 Task: Add an event with the title Lunch and Learn: Effective Teamwork and Synergy Strategies, date '2023/11/20', time 9:15 AM to 11:15 AMand add a description: Welcome to the Presentation Practice session, where you can hone your public speaking skills and receive constructive feedback to enhance your presentation abilities. This interactive session is designed to provide a supportive environment for participants to practice and refine their presentation techniques, whether it's for professional or academic purposes., put the event into Red category . Add location for the event as: 123 Plaza de Catalunya, Barcelona, Spain, logged in from the account softage.5@softage.netand send the event invitation to softage.10@softage.net and softage.3@softage.net. Set a reminder for the event 12 hour before
Action: Mouse moved to (103, 121)
Screenshot: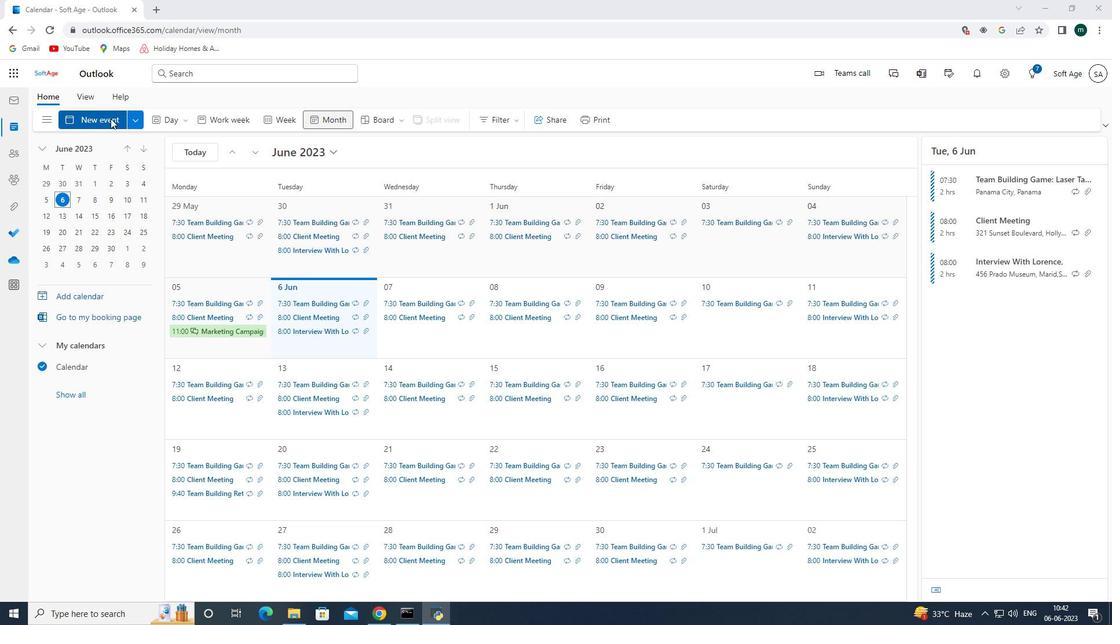 
Action: Mouse pressed left at (103, 121)
Screenshot: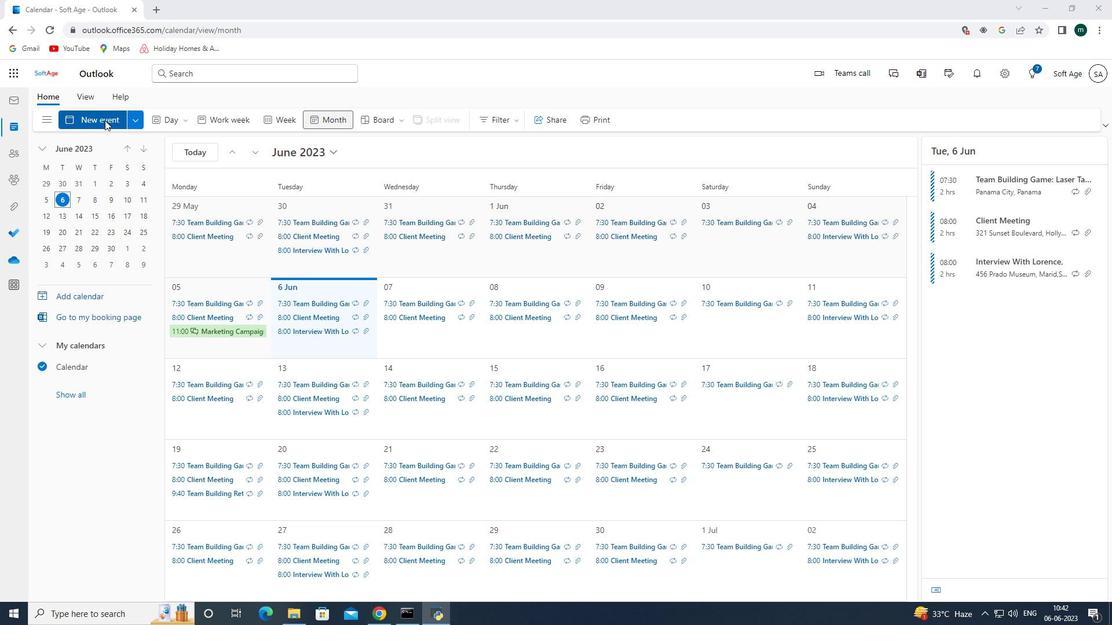 
Action: Mouse moved to (296, 191)
Screenshot: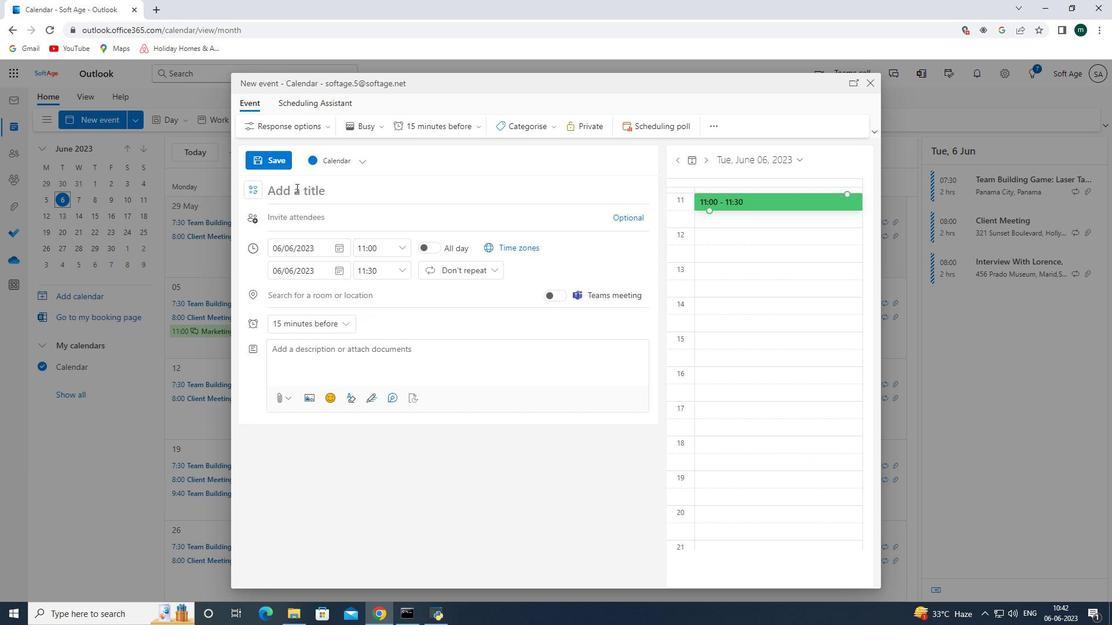 
Action: Mouse pressed left at (296, 191)
Screenshot: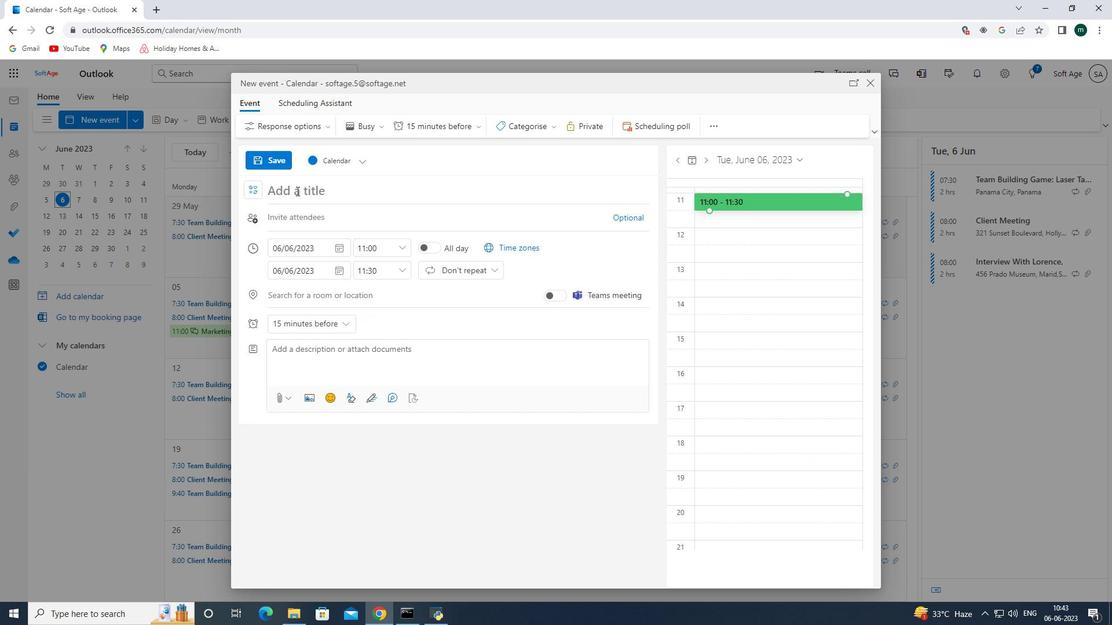 
Action: Key pressed <Key.shift><Key.shift><Key.shift><Key.shift><Key.shift><Key.shift><Key.shift><Key.shift><Key.shift><Key.shift><Key.shift><Key.shift><Key.shift><Key.shift><Key.shift><Key.shift><Key.shift><Key.shift><Key.shift><Key.shift><Key.shift><Key.shift><Key.shift><Key.shift><Key.shift><Key.shift><Key.shift><Key.shift><Key.shift><Key.shift><Key.shift><Key.shift><Key.shift><Key.shift><Key.shift><Key.shift><Key.shift><Key.shift><Key.shift><Key.shift><Key.shift><Key.shift><Key.shift><Key.shift><Key.shift><Key.shift><Key.shift><Key.shift><Key.shift><Key.shift><Key.shift><Key.shift><Key.shift><Key.shift><Key.shift><Key.shift><Key.shift><Key.shift><Key.shift><Key.shift><Key.shift><Key.shift><Key.shift><Key.shift><Key.shift><Key.shift><Key.shift><Key.shift><Key.shift><Key.shift><Key.shift><Key.shift><Key.shift>Lunch<Key.space><Key.shift><Key.shift><Key.shift><Key.shift><Key.shift><Key.shift><Key.shift>and<Key.space><Key.shift>Learn<Key.shift_r>:<Key.space><Key.shift><Key.shift><Key.shift>Effective<Key.space><Key.shift><Key.shift>Tean<Key.backspace>mworkb<Key.backspace><Key.space>and<Key.space>sy<Key.backspace><Key.backspace><Key.shift><Key.shift><Key.shift><Key.shift><Key.shift><Key.shift>Synergy<Key.space><Key.shift><Key.shift><Key.shift><Key.shift><Key.shift><Key.shift>Straa<Key.backspace>te<Key.space><Key.backspace><Key.shift><Key.shift><Key.shift><Key.shift><Key.shift><Key.shift><Key.shift><Key.shift><Key.shift><Key.shift><Key.shift><Key.shift><Key.shift><Key.shift><Key.shift><Key.shift><Key.shift><Key.shift><Key.shift><Key.shift><Key.shift><Key.shift><Key.shift><Key.shift><Key.shift><Key.shift><Key.shift><Key.shift><Key.shift><Key.shift><Key.shift><Key.shift><Key.shift><Key.shift><Key.shift><Key.shift><Key.shift><Key.shift><Key.shift><Key.shift><Key.shift><Key.shift><Key.shift><Key.shift><Key.shift><Key.shift><Key.shift><Key.shift><Key.shift><Key.shift><Key.shift><Key.shift><Key.shift><Key.shift>gies
Screenshot: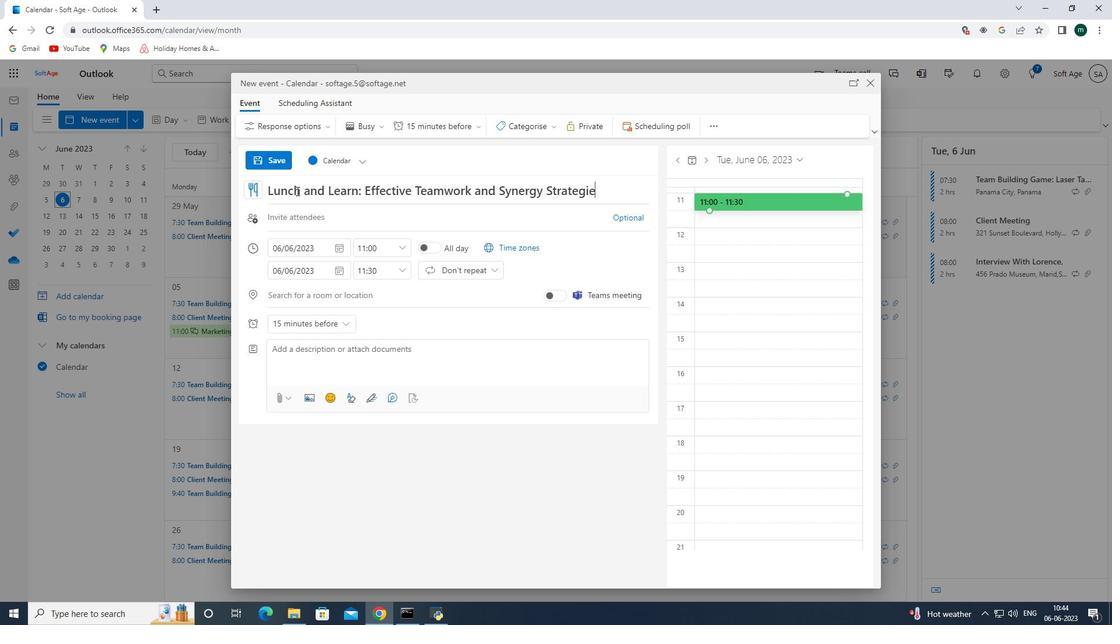 
Action: Mouse moved to (335, 245)
Screenshot: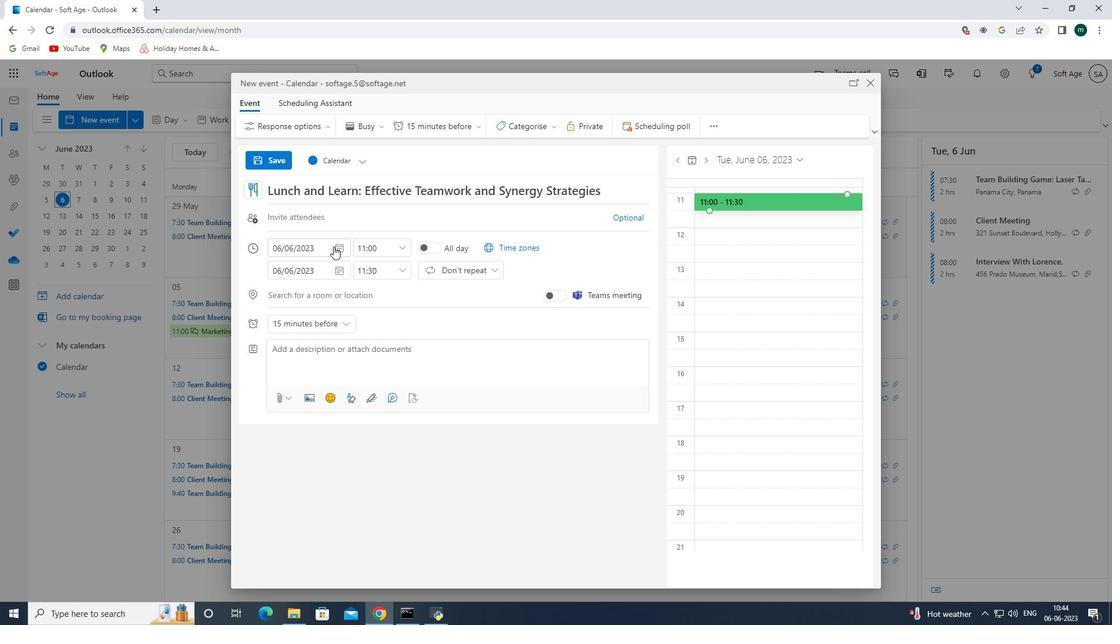 
Action: Mouse pressed left at (335, 245)
Screenshot: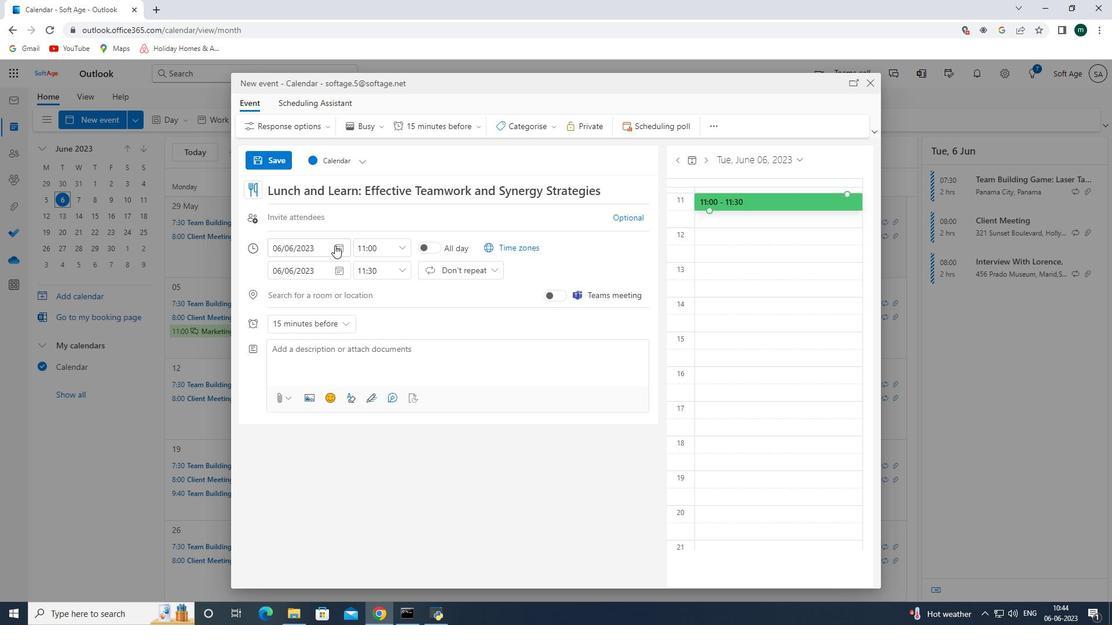 
Action: Mouse moved to (382, 275)
Screenshot: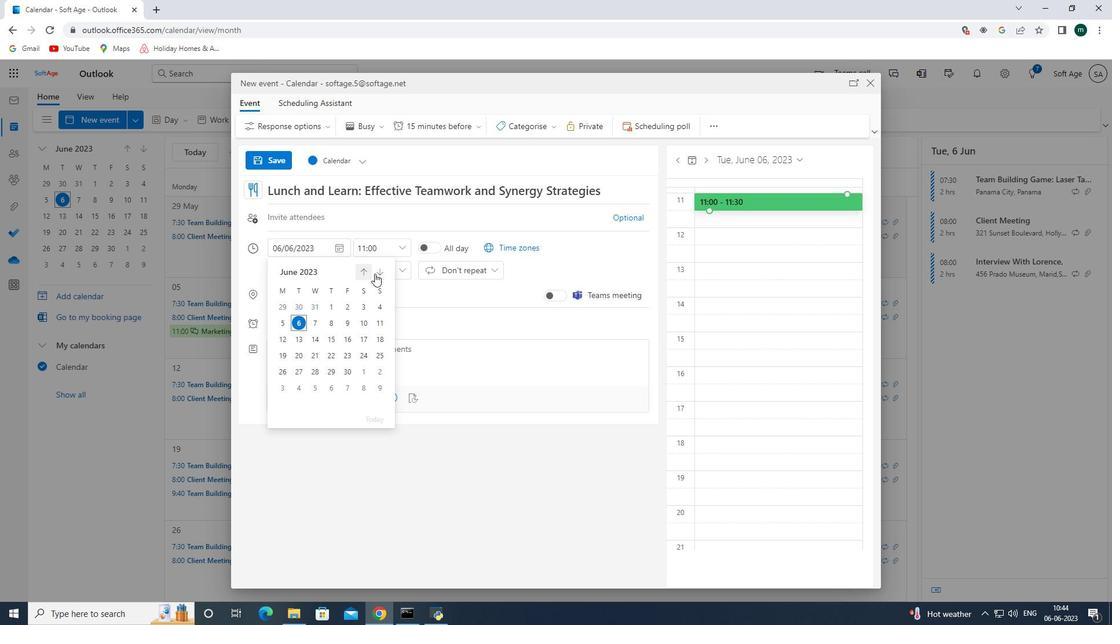 
Action: Mouse pressed left at (382, 275)
Screenshot: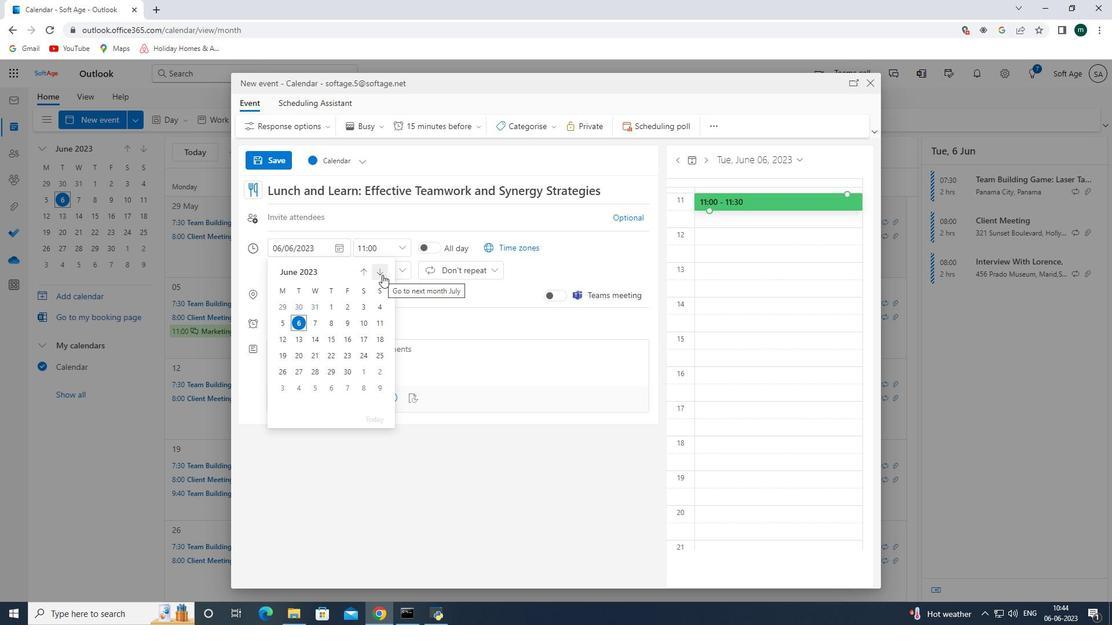 
Action: Mouse pressed left at (382, 275)
Screenshot: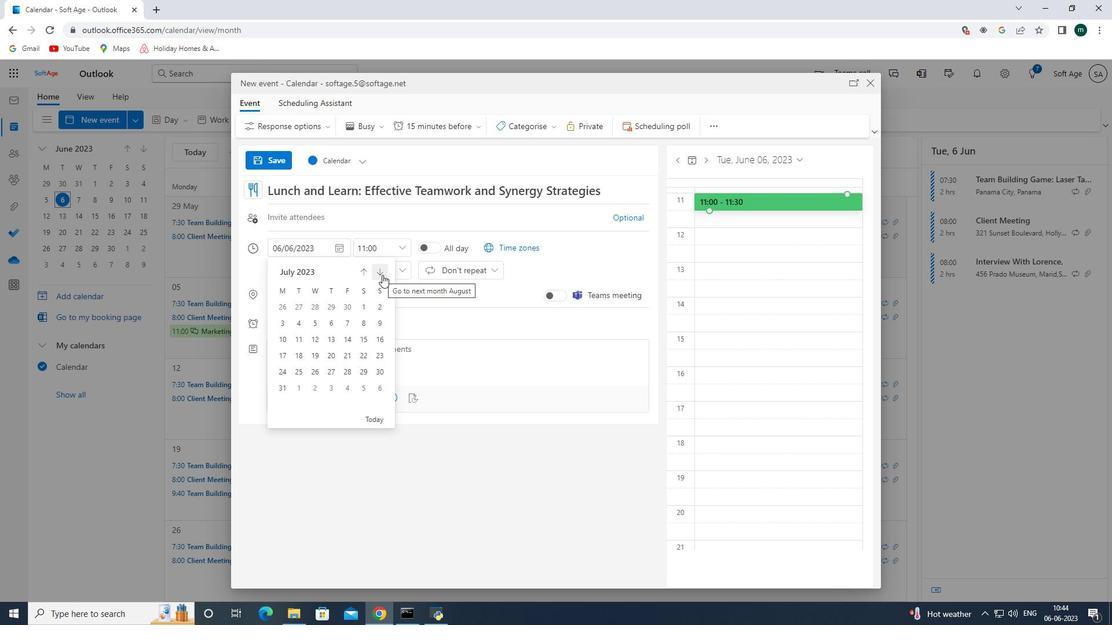 
Action: Mouse pressed left at (382, 275)
Screenshot: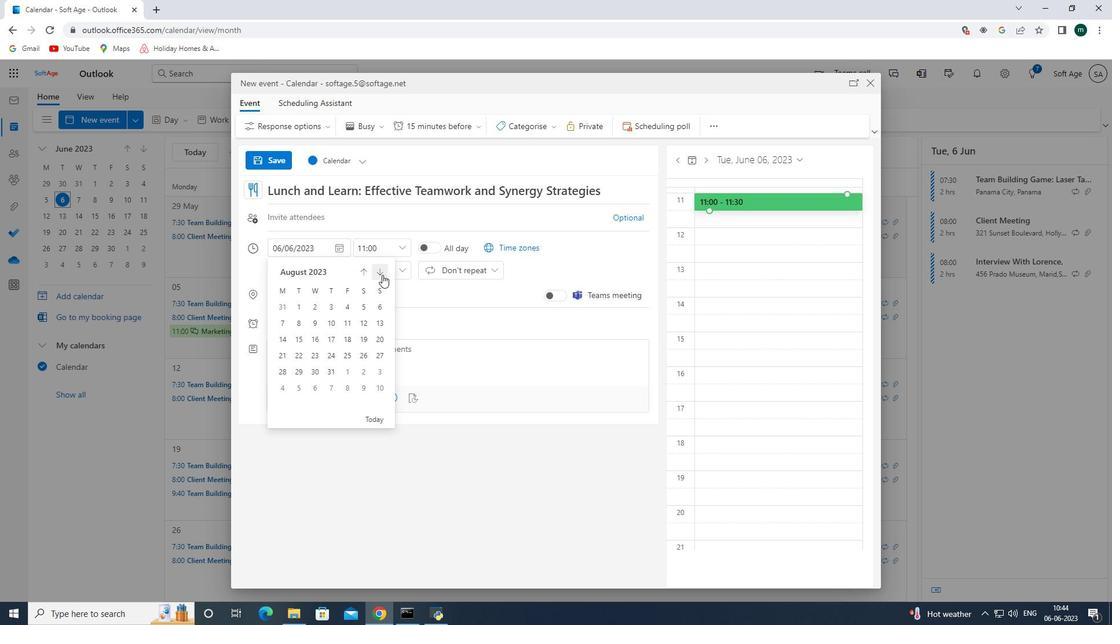 
Action: Mouse pressed left at (382, 275)
Screenshot: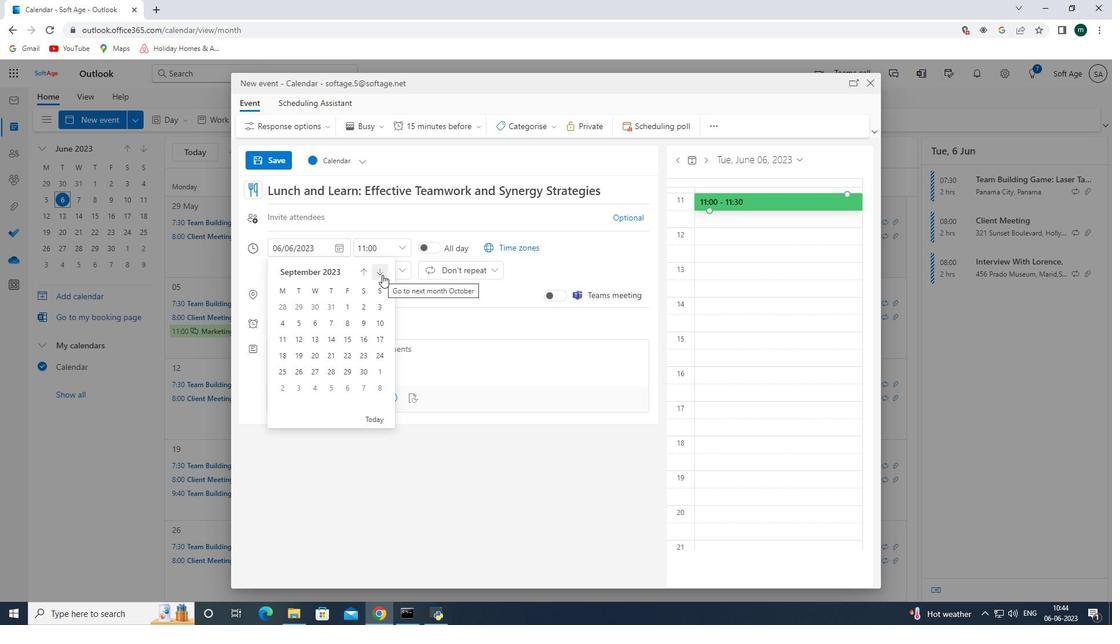 
Action: Mouse pressed left at (382, 275)
Screenshot: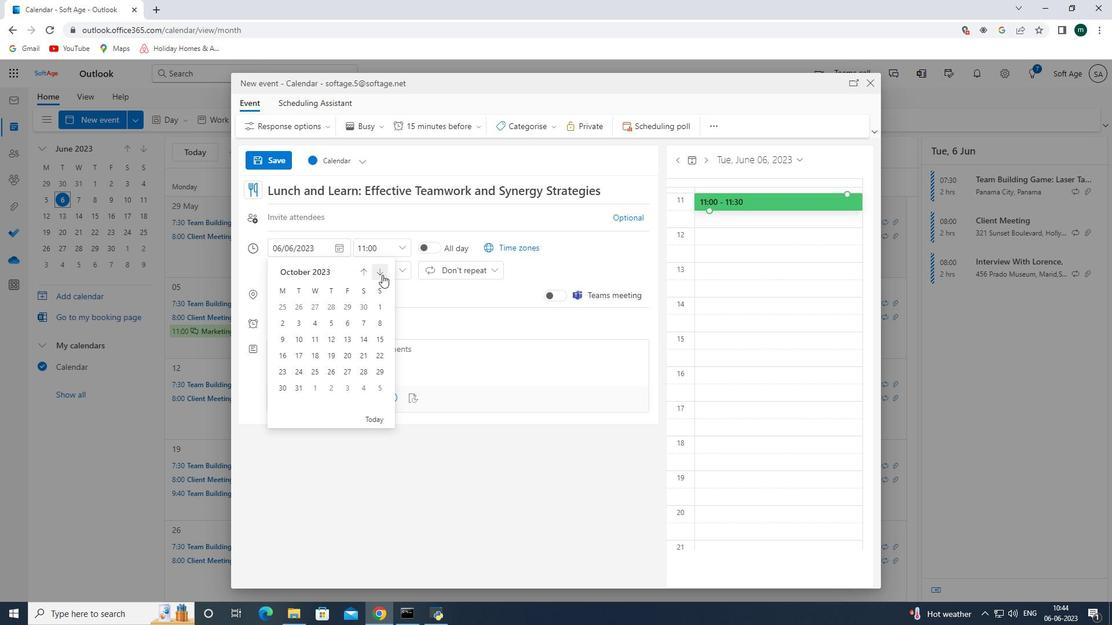 
Action: Mouse moved to (280, 359)
Screenshot: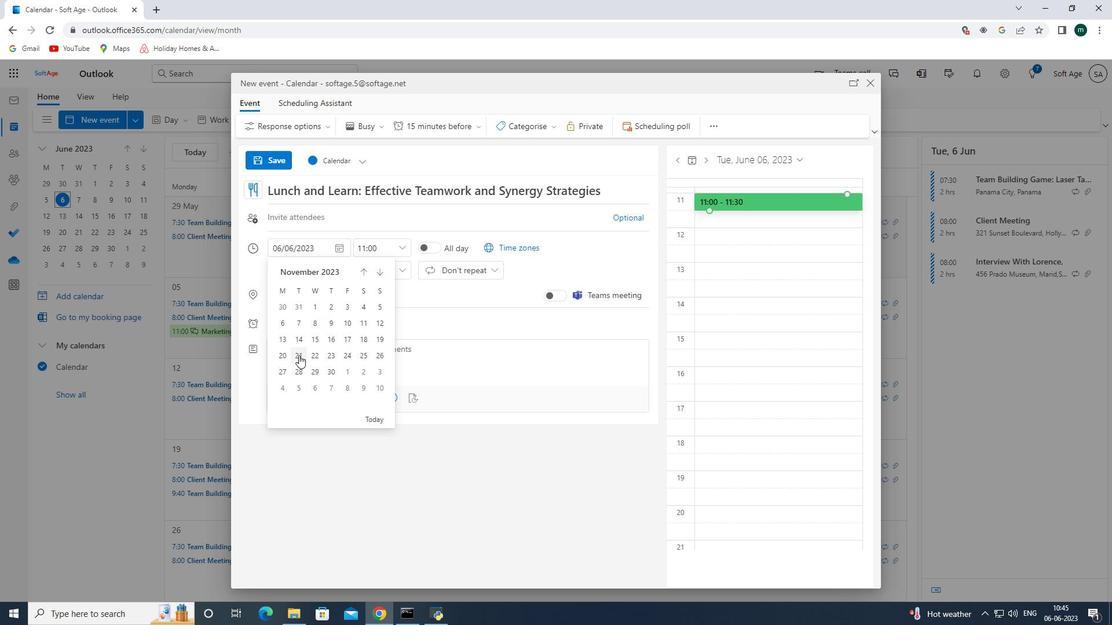 
Action: Mouse pressed left at (280, 359)
Screenshot: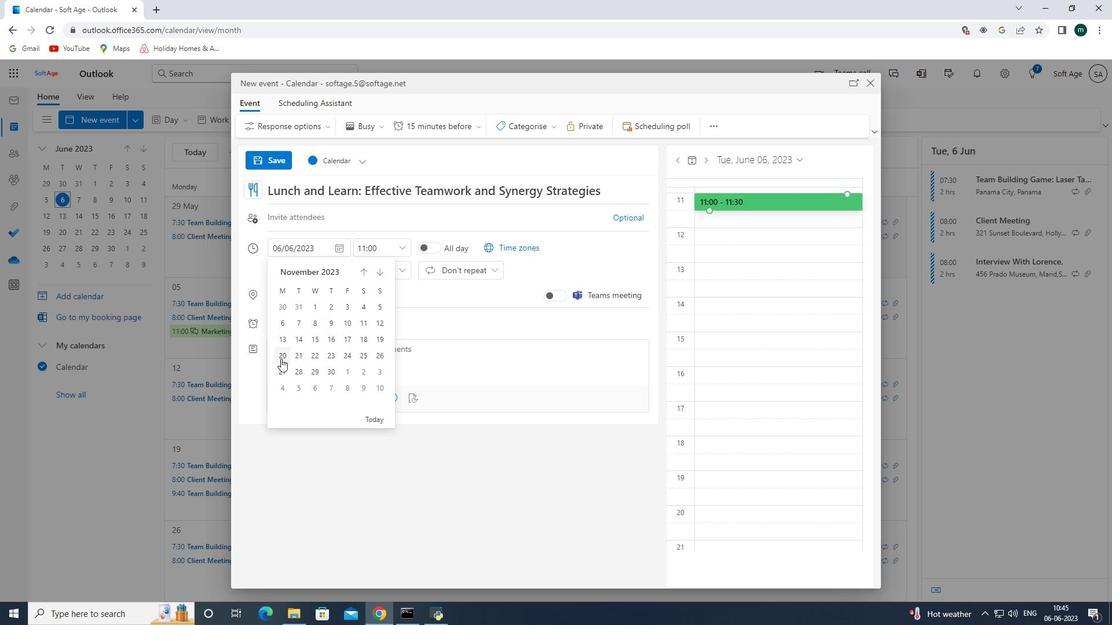 
Action: Mouse moved to (407, 250)
Screenshot: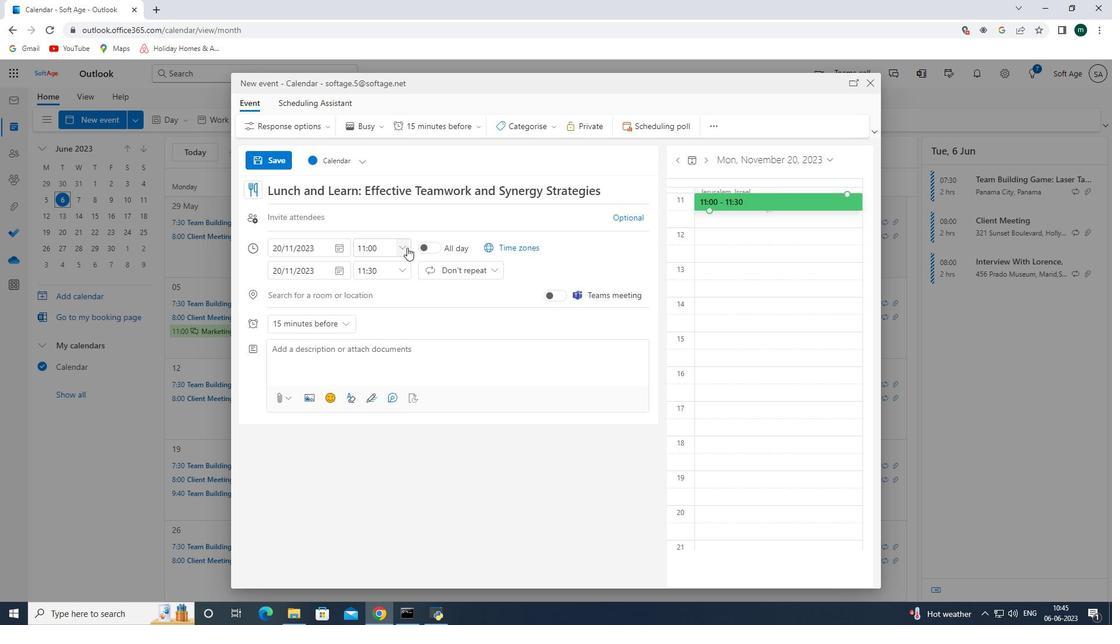 
Action: Mouse pressed left at (407, 250)
Screenshot: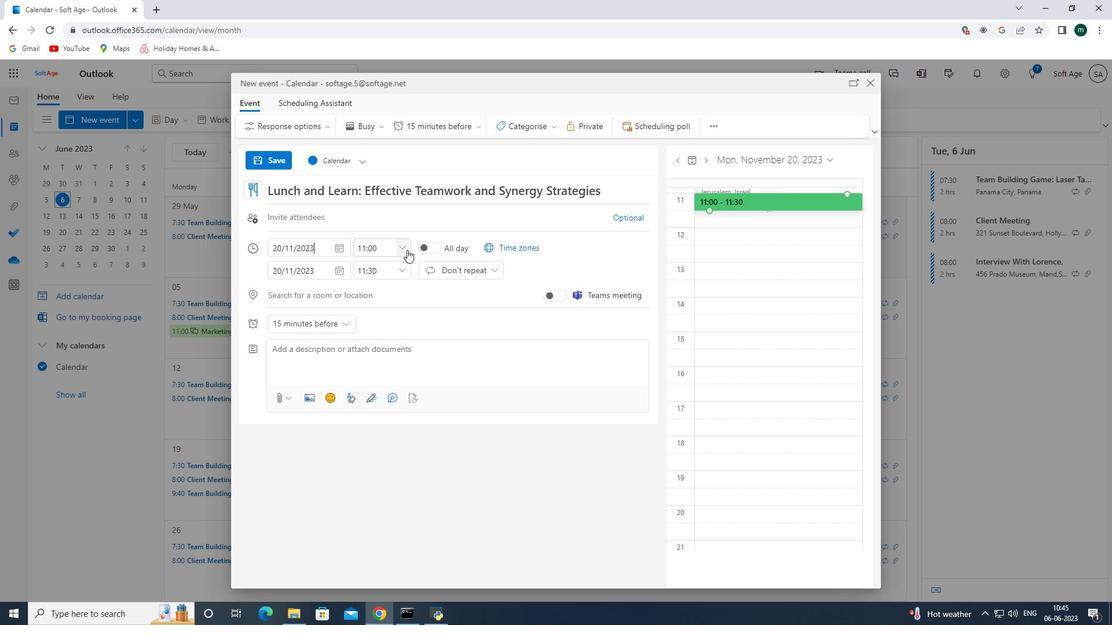 
Action: Mouse moved to (396, 243)
Screenshot: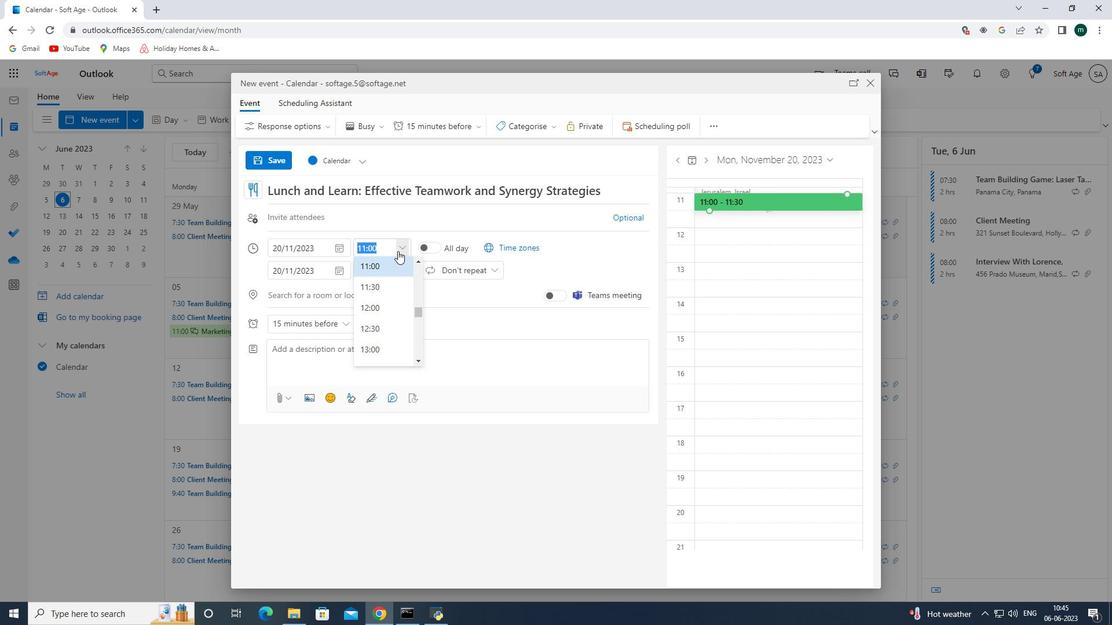 
Action: Key pressed 09<Key.shift_r><Key.shift_r><Key.shift_r>:154<Key.backspace><Key.enter>
Screenshot: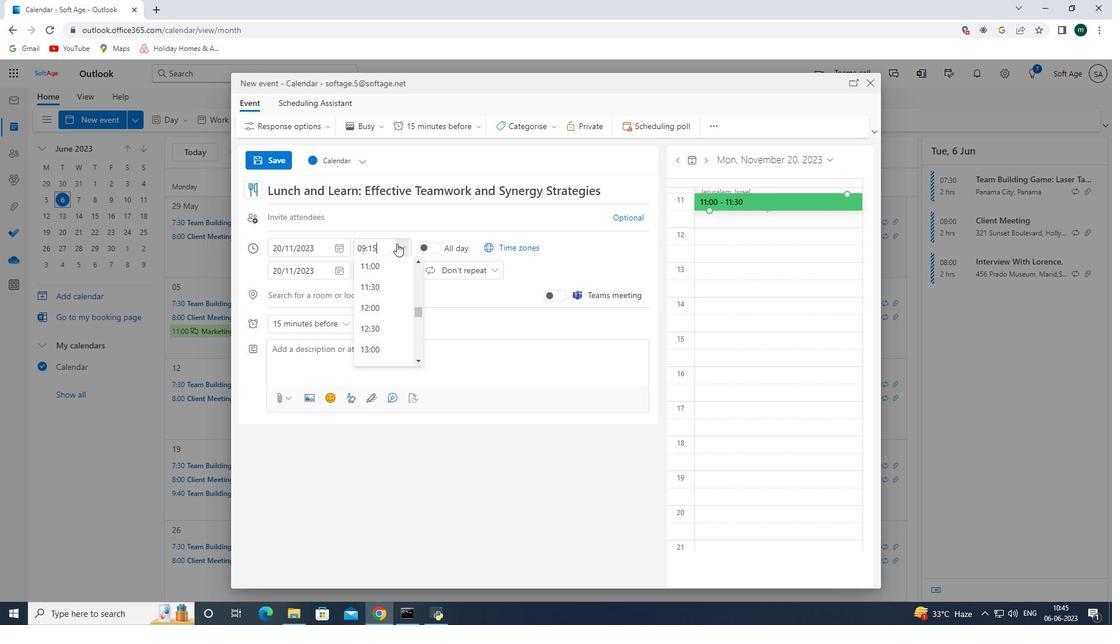 
Action: Mouse moved to (406, 269)
Screenshot: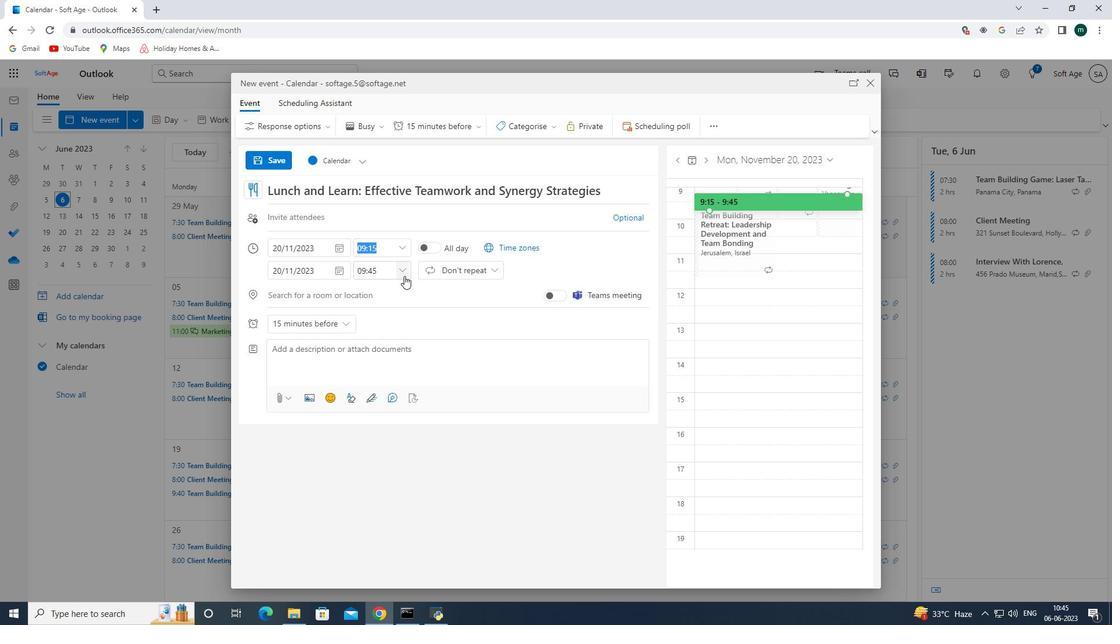 
Action: Mouse pressed left at (406, 269)
Screenshot: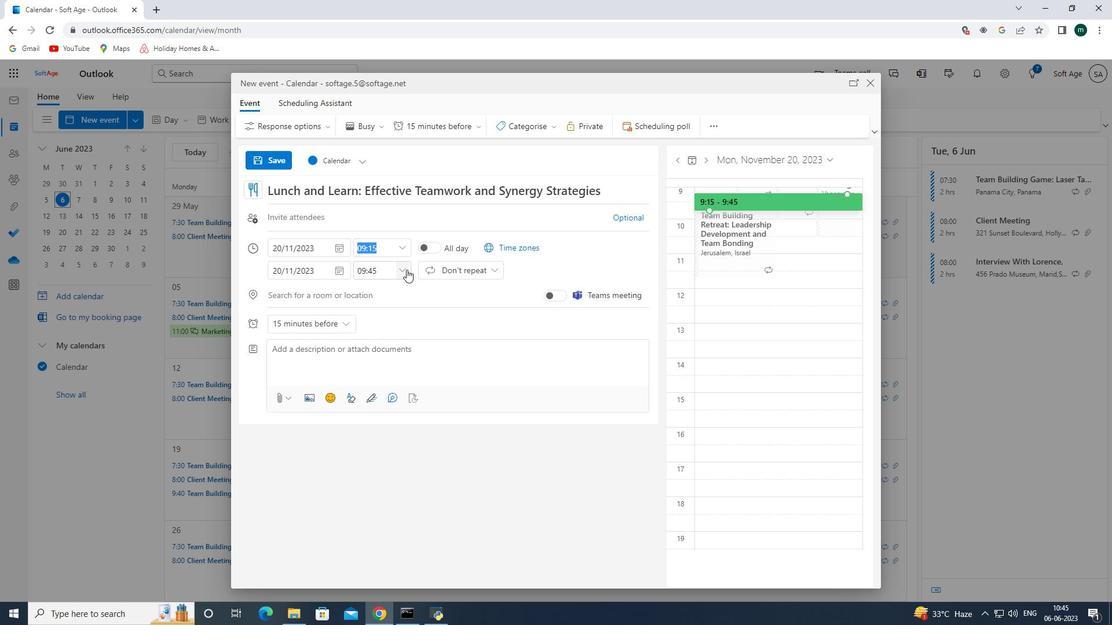 
Action: Mouse moved to (399, 350)
Screenshot: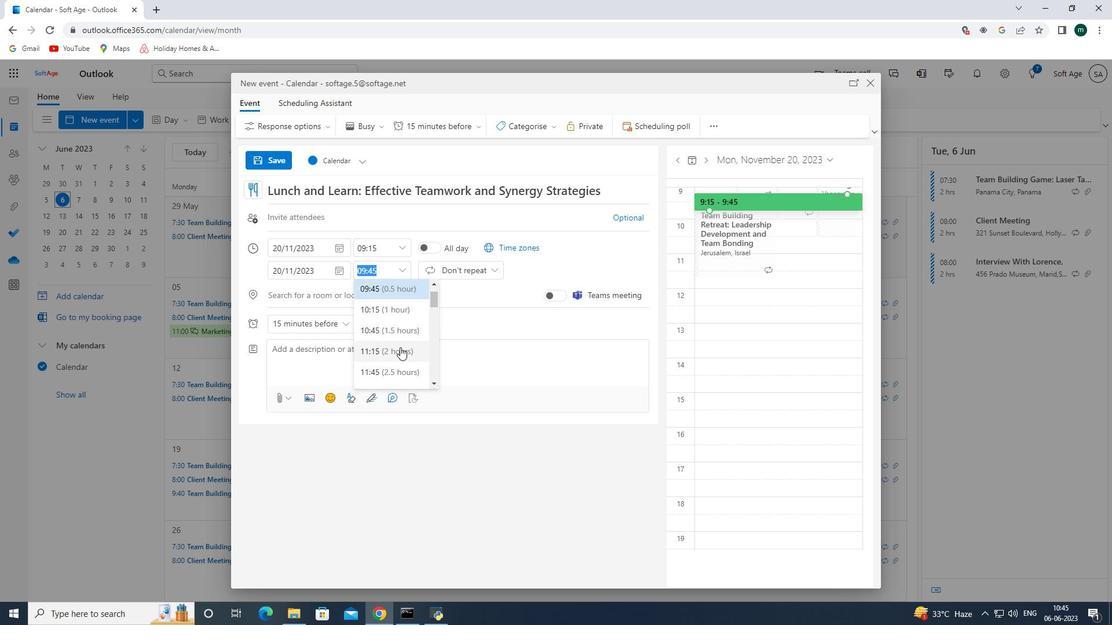 
Action: Mouse pressed left at (399, 350)
Screenshot: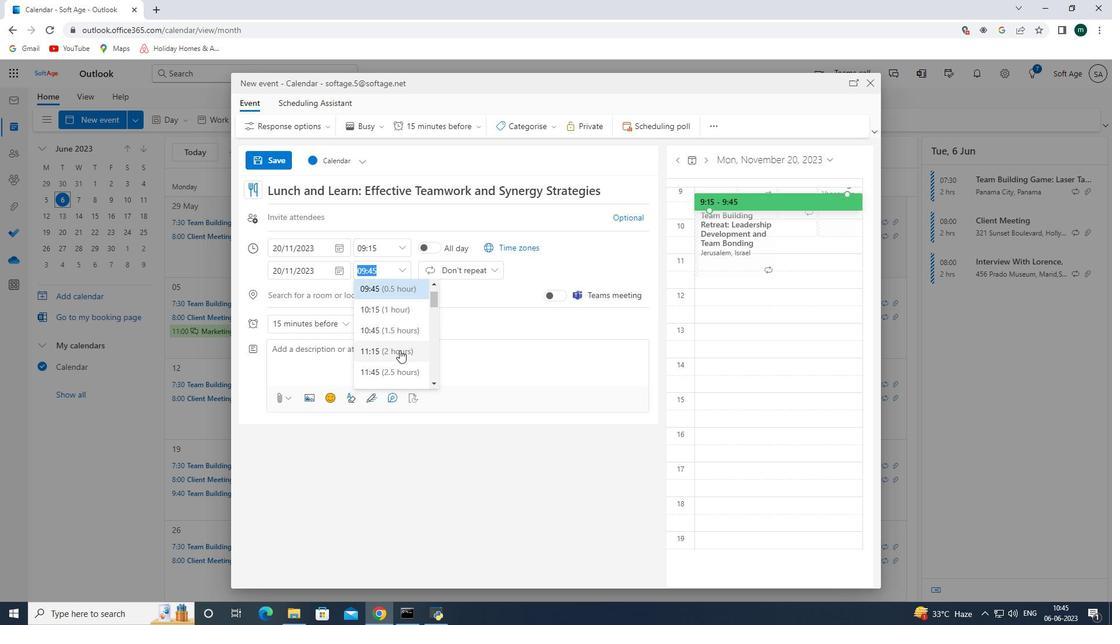 
Action: Mouse moved to (332, 344)
Screenshot: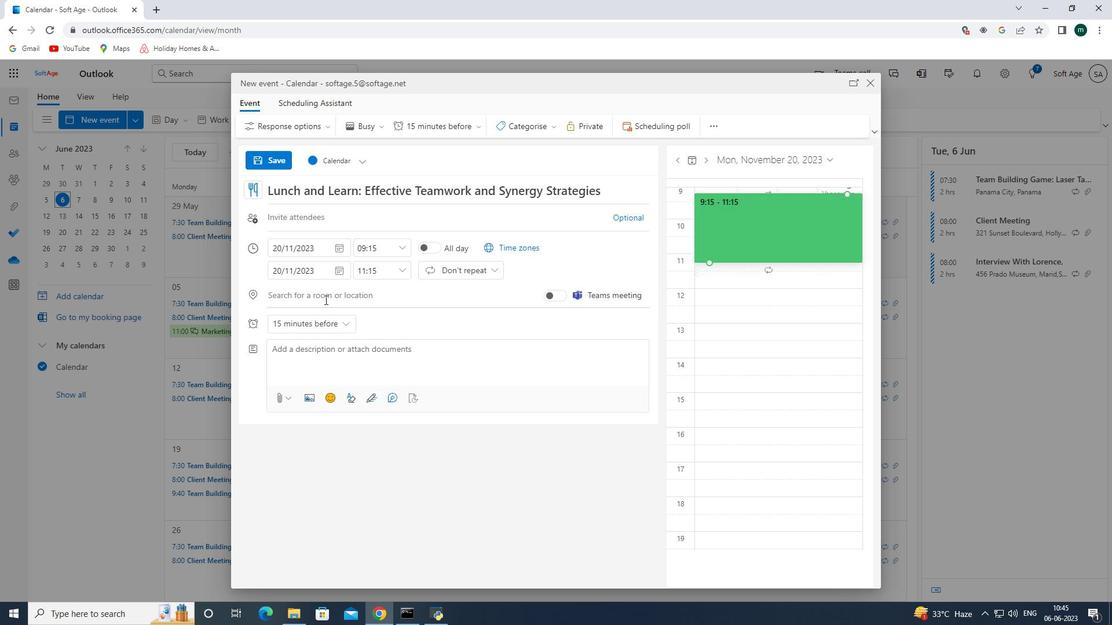 
Action: Mouse pressed left at (332, 344)
Screenshot: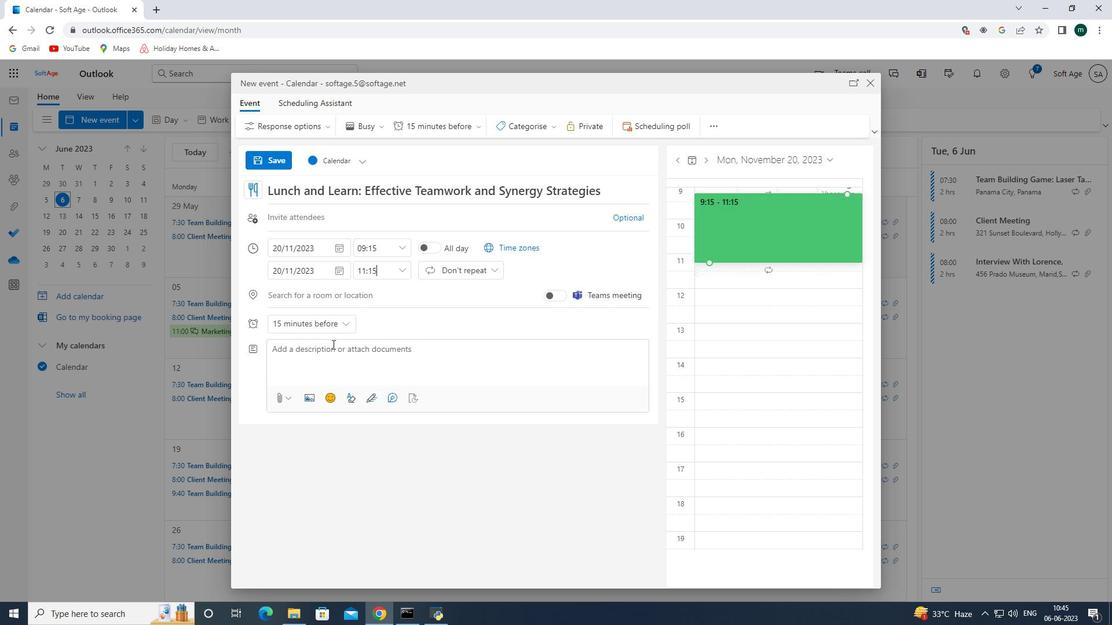 
Action: Key pressed <Key.shift>Welcome<Key.space>to<Key.space>the<Key.space>pres<Key.backspace><Key.backspace><Key.backspace><Key.backspace><Key.shift><Key.shift><Key.shift><Key.shift>Presentation<Key.space><Key.shift>Practice<Key.space>session<Key.space><Key.backspace>,<Key.space>where<Key.space>you<Key.space>can<Key.space>hone<Key.space>your<Key.space>public<Key.space>speaking<Key.space>skills<Key.space>and<Key.space>receive<Key.space>constructive<Key.space>fedbck<Key.backspace><Key.backspace><Key.backspace><Key.backspace>edbaack<Key.left><Key.left><Key.backspace><Key.right><Key.right><Key.right><Key.right><Key.right><Key.right><Key.right><Key.right><Key.right><Key.right><Key.right><Key.right><Key.space>to<Key.space>enhance<Key.space>your<Key.space>presentation<Key.space>abilities<Key.space><Key.backspace>.<Key.space>t<Key.backspace><Key.shift><Key.shift>This<Key.space>interactive<Key.space>session<Key.space>is<Key.space>designed<Key.space>to<Key.space>provide<Key.space>a<Key.space>supportive<Key.space>environ<Key.space><Key.backspace>ment<Key.space>for<Key.space>participants<Key.space>to<Key.space>pratice<Key.space>and<Key.space>refine<Key.space>their<Key.space>presentation<Key.space>rechniques,<Key.space>whether<Key.space>its<Key.backspace>'s<Key.space>for<Key.space>professional<Key.space>or<Key.space>academic<Key.space>purposes.<Key.space>
Screenshot: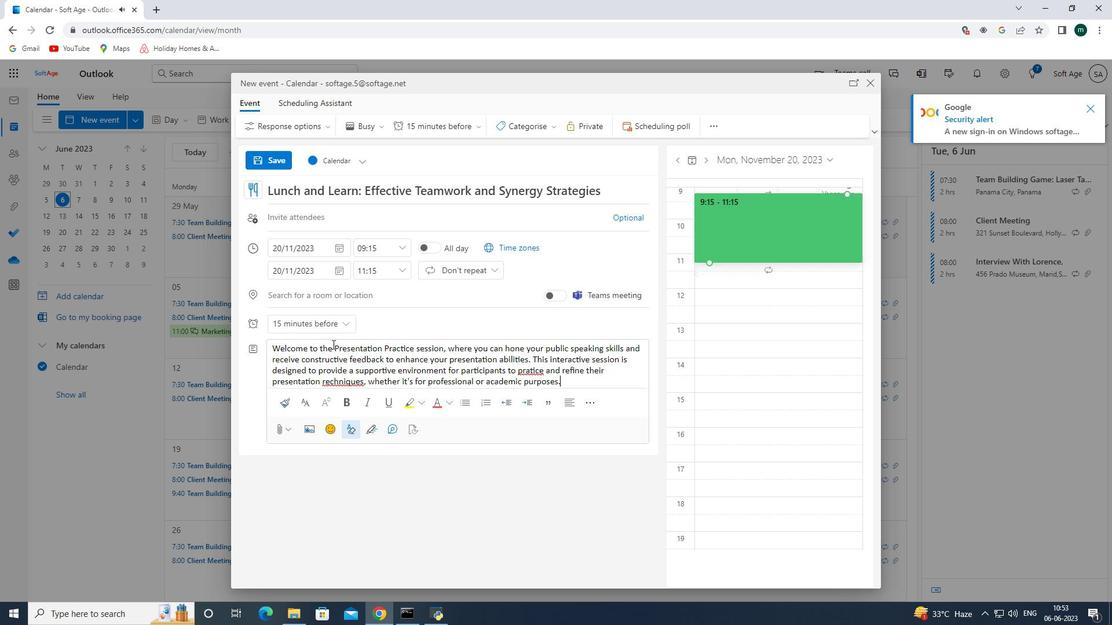 
Action: Mouse moved to (316, 294)
Screenshot: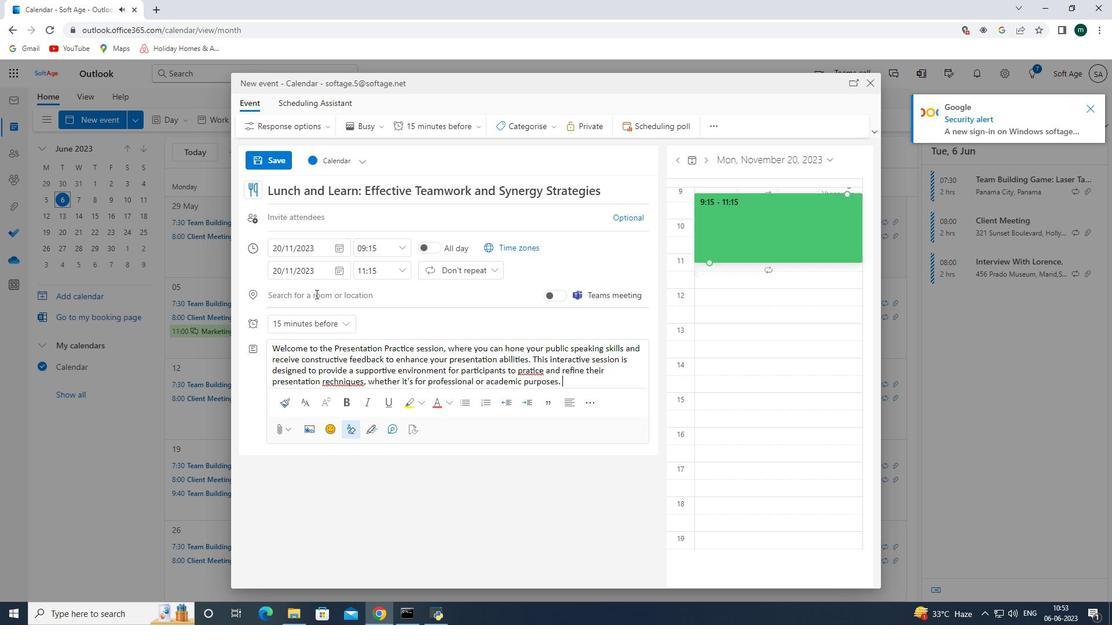 
Action: Mouse pressed left at (316, 294)
Screenshot: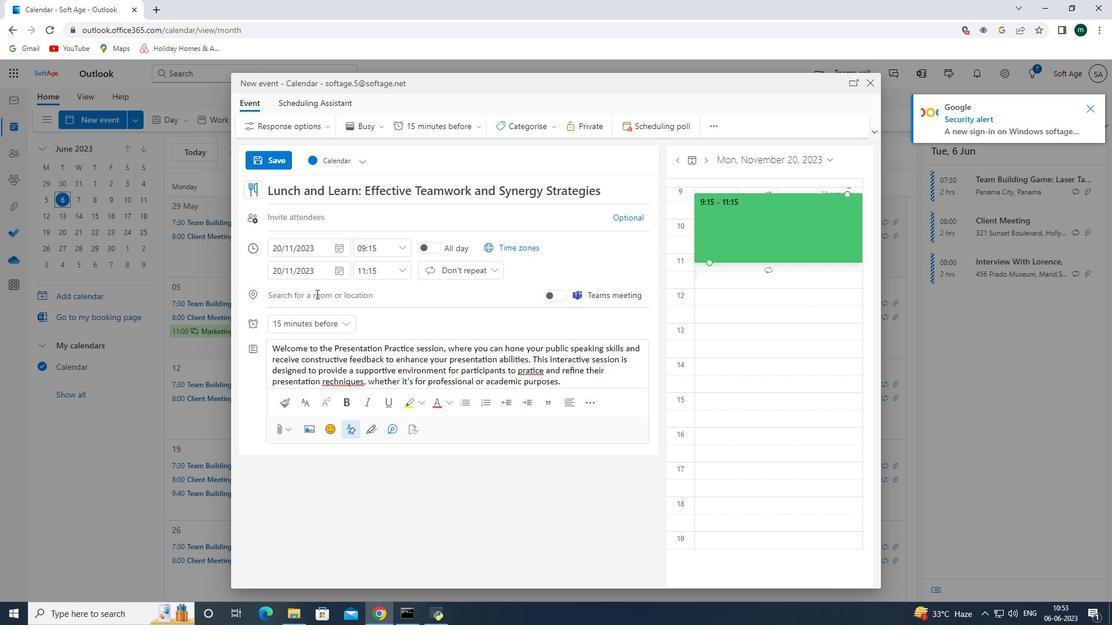 
Action: Key pressed 123<Key.space><Key.shift>Plaza<Key.space>de<Key.space><Key.shift>Catalunya,<Key.space><Key.shift>Barcelona,<Key.space><Key.shift><Key.shift><Key.shift><Key.shift><Key.shift><Key.shift><Key.shift><Key.shift><Key.shift><Key.shift><Key.shift><Key.shift><Key.shift><Key.shift><Key.shift><Key.shift><Key.shift><Key.shift><Key.shift><Key.shift><Key.shift><Key.shift><Key.shift><Key.shift><Key.shift><Key.shift><Key.shift><Key.shift><Key.shift><Key.shift><Key.shift><Key.shift><Key.shift><Key.shift>Spain.<Key.backspace>
Screenshot: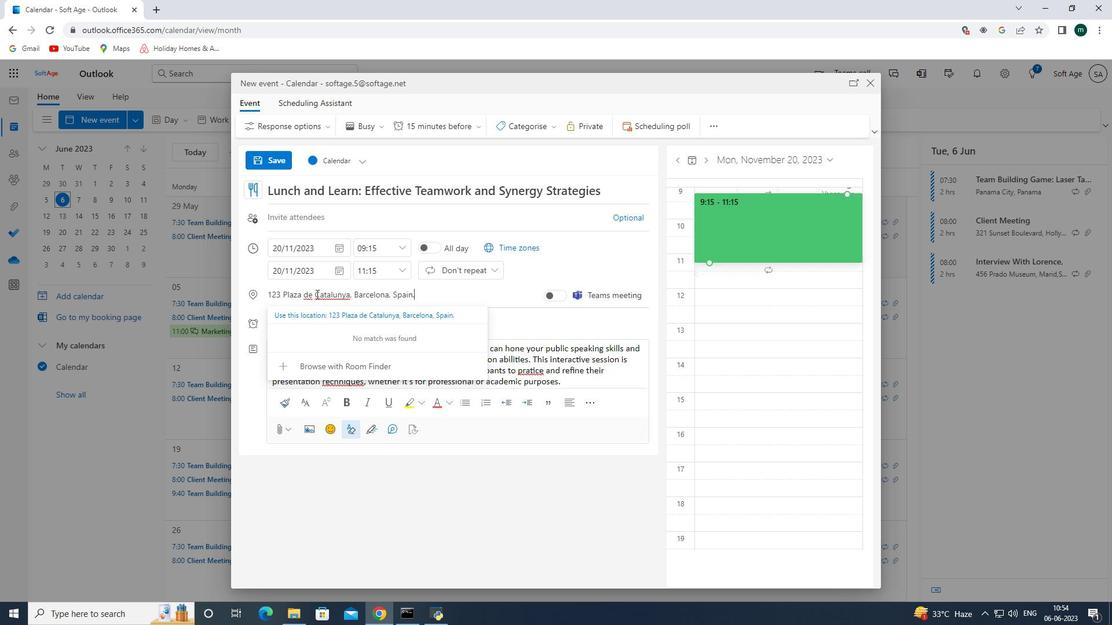 
Action: Mouse moved to (610, 257)
Screenshot: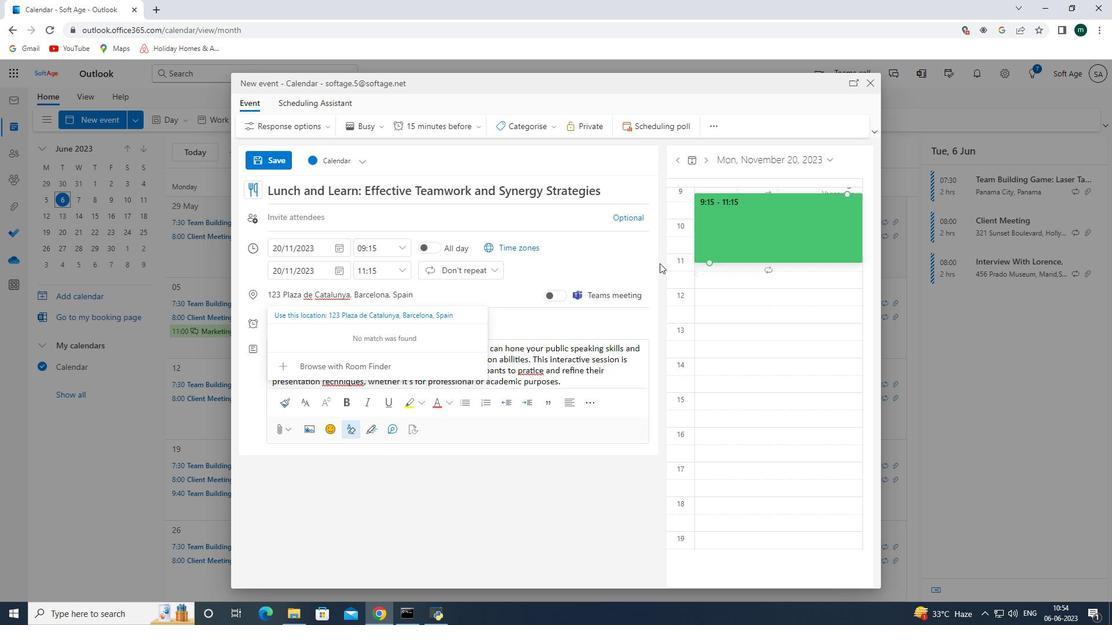 
Action: Mouse pressed left at (610, 257)
Screenshot: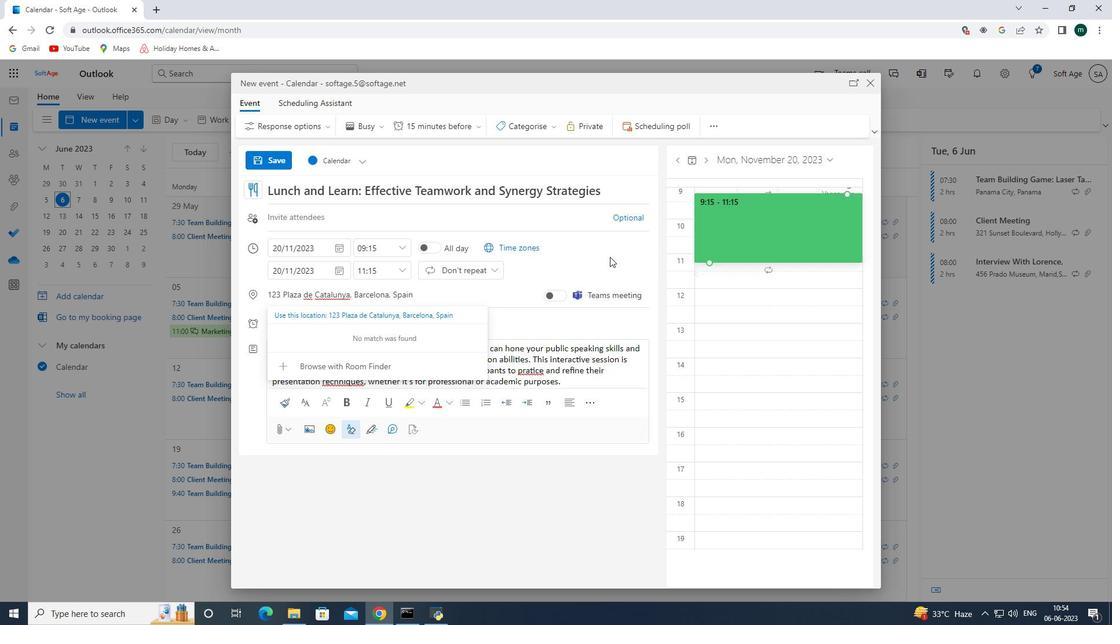
Action: Mouse moved to (481, 225)
Screenshot: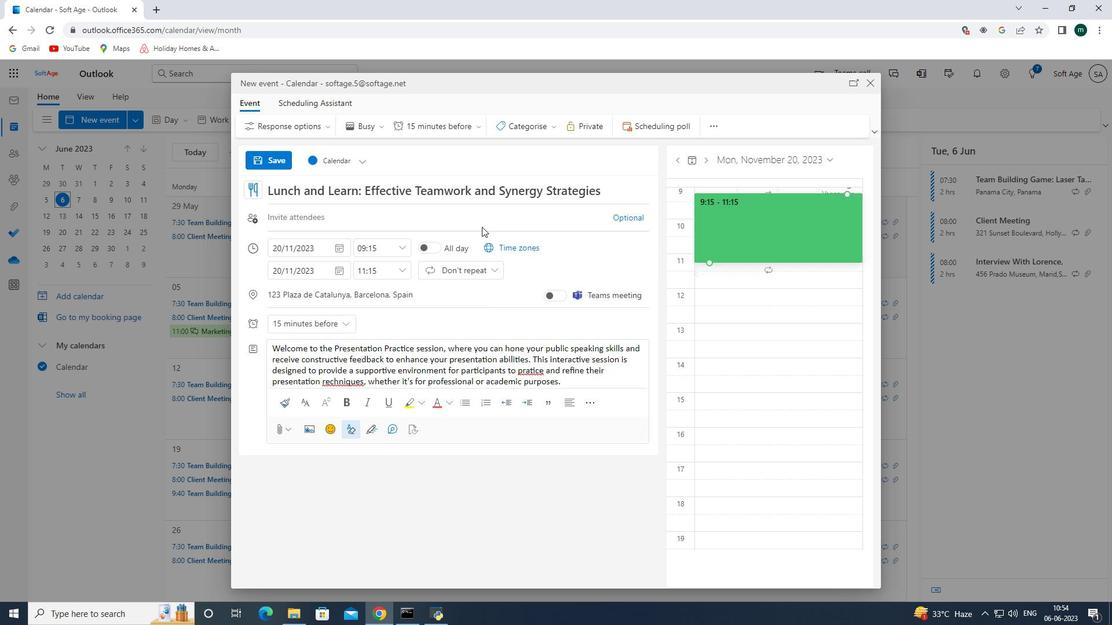 
Action: Mouse pressed left at (481, 225)
Screenshot: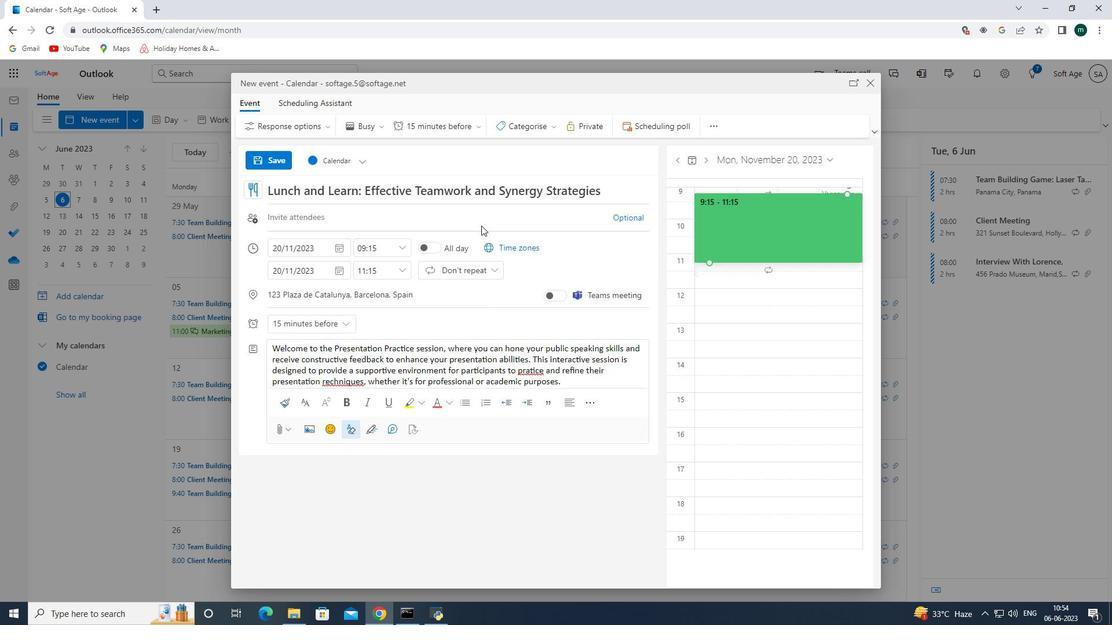 
Action: Mouse moved to (479, 217)
Screenshot: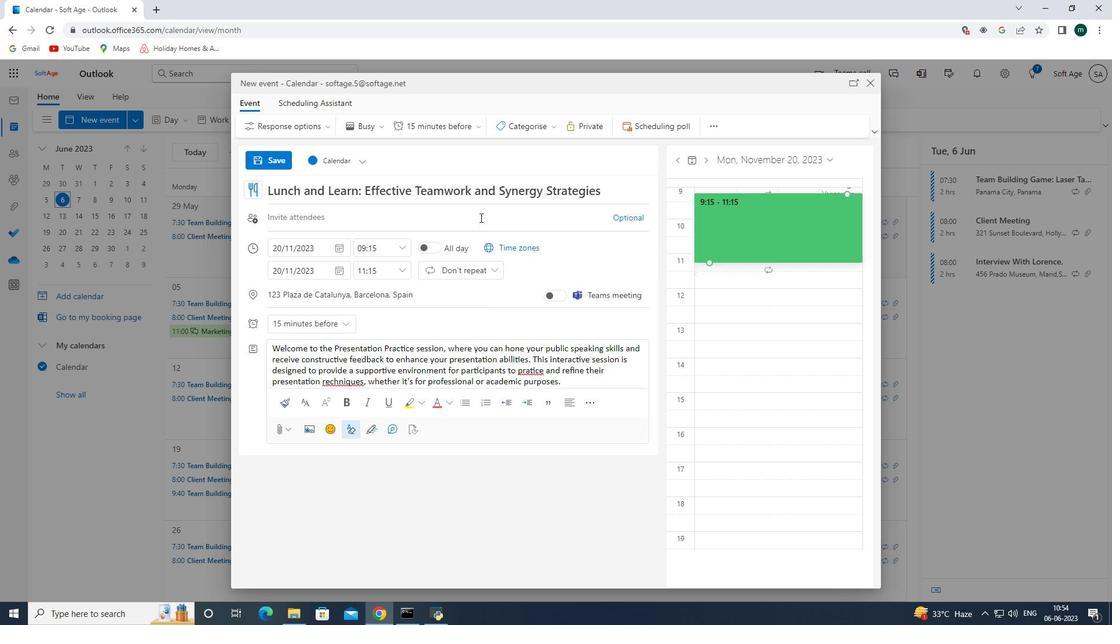 
Action: Mouse pressed left at (479, 217)
Screenshot: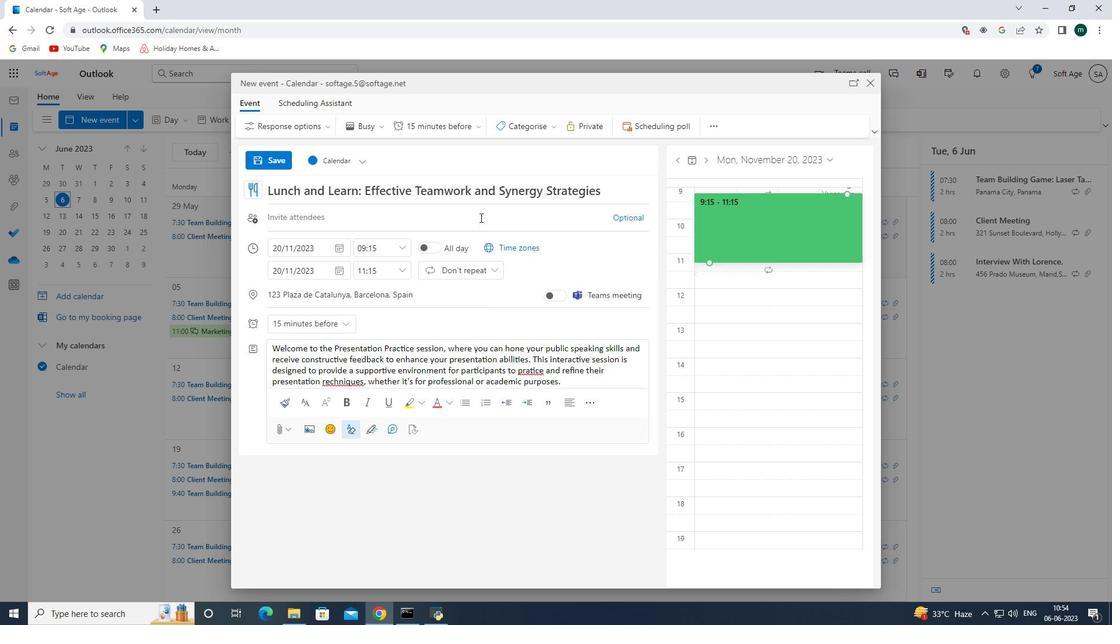 
Action: Mouse moved to (375, 275)
Screenshot: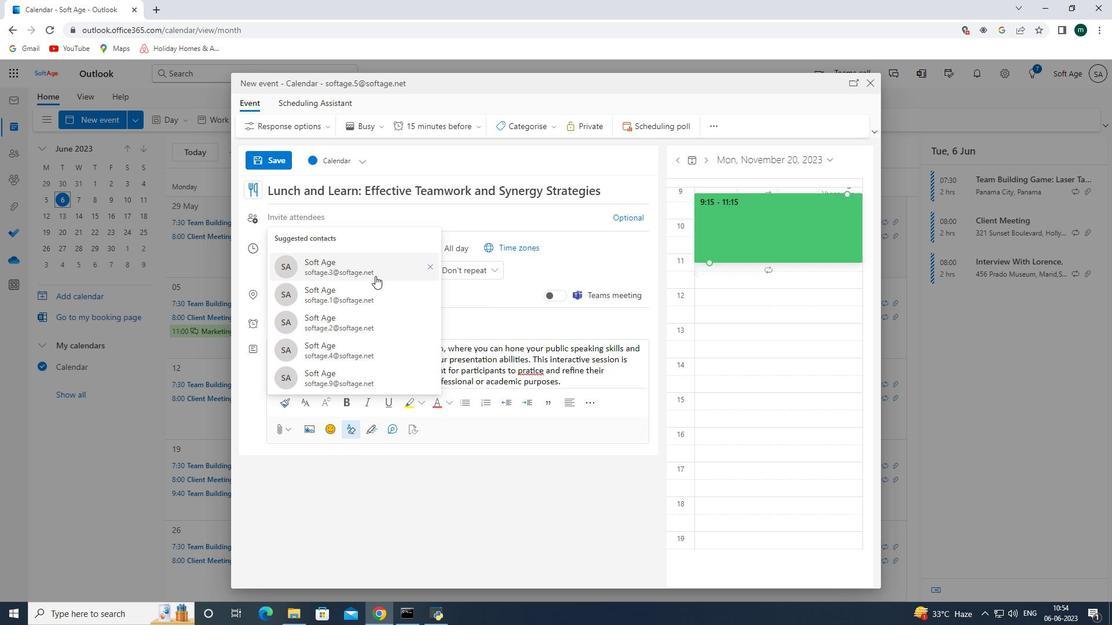 
Action: Mouse pressed left at (375, 275)
Screenshot: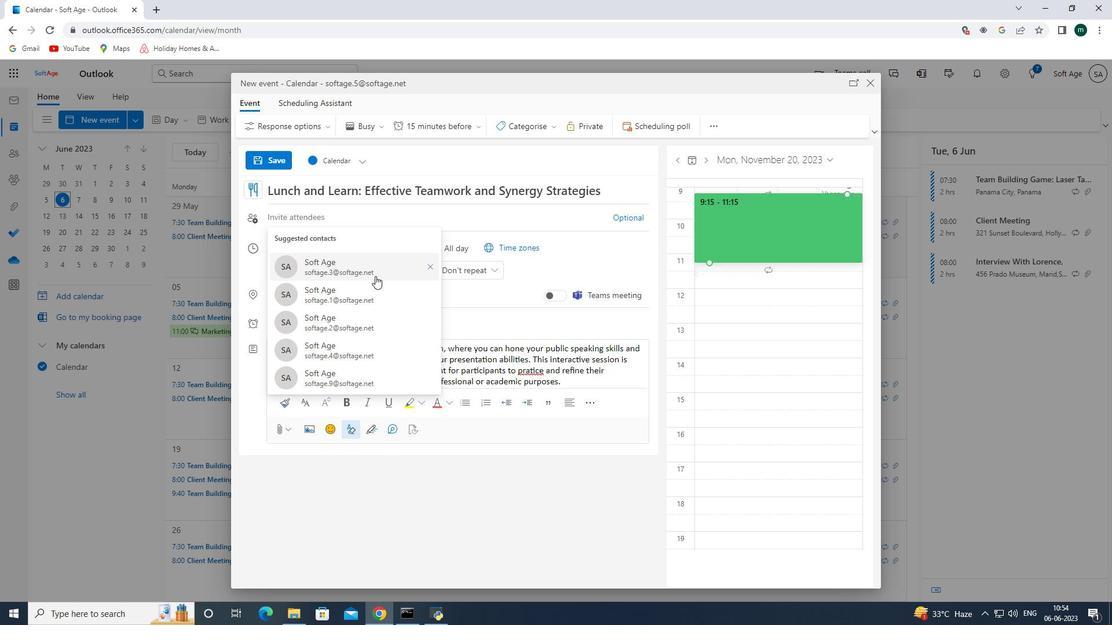 
Action: Mouse moved to (413, 225)
Screenshot: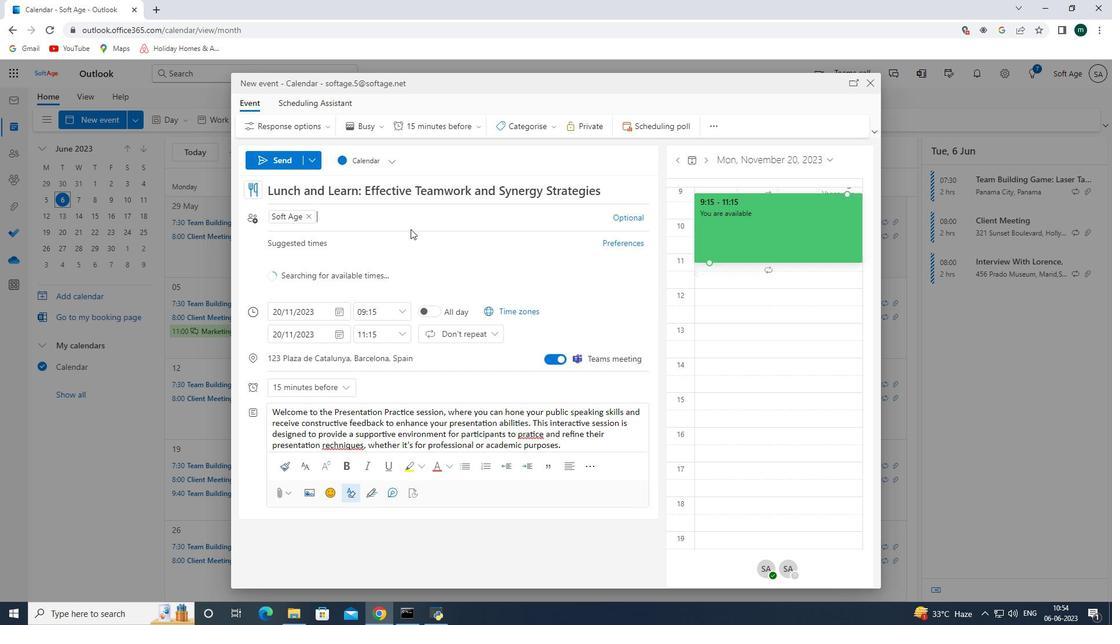 
Action: Mouse pressed left at (413, 225)
Screenshot: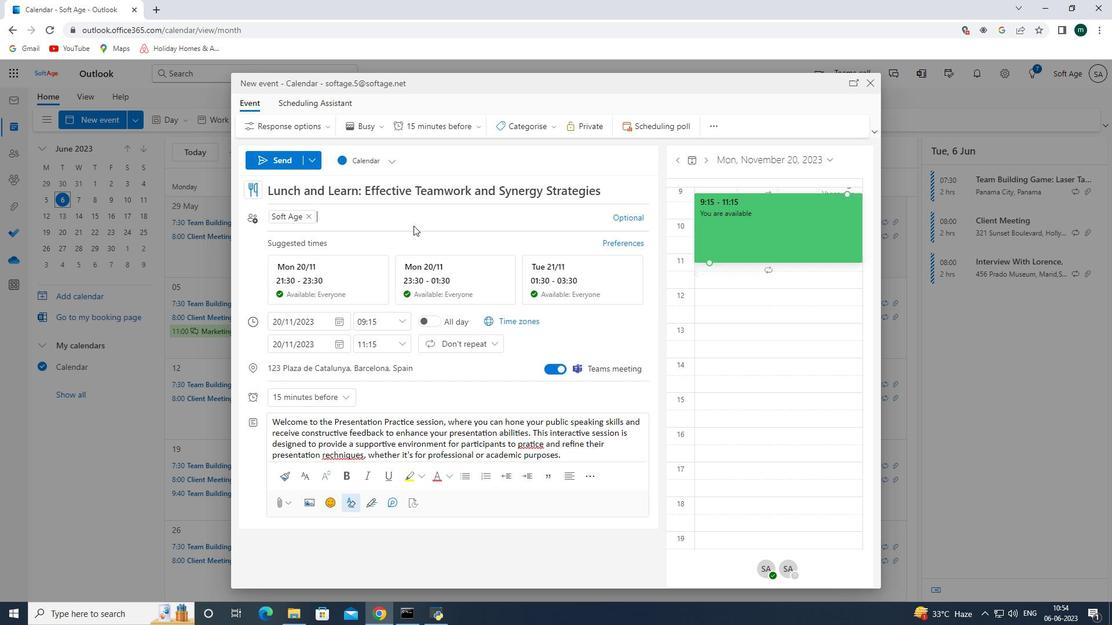 
Action: Mouse moved to (437, 210)
Screenshot: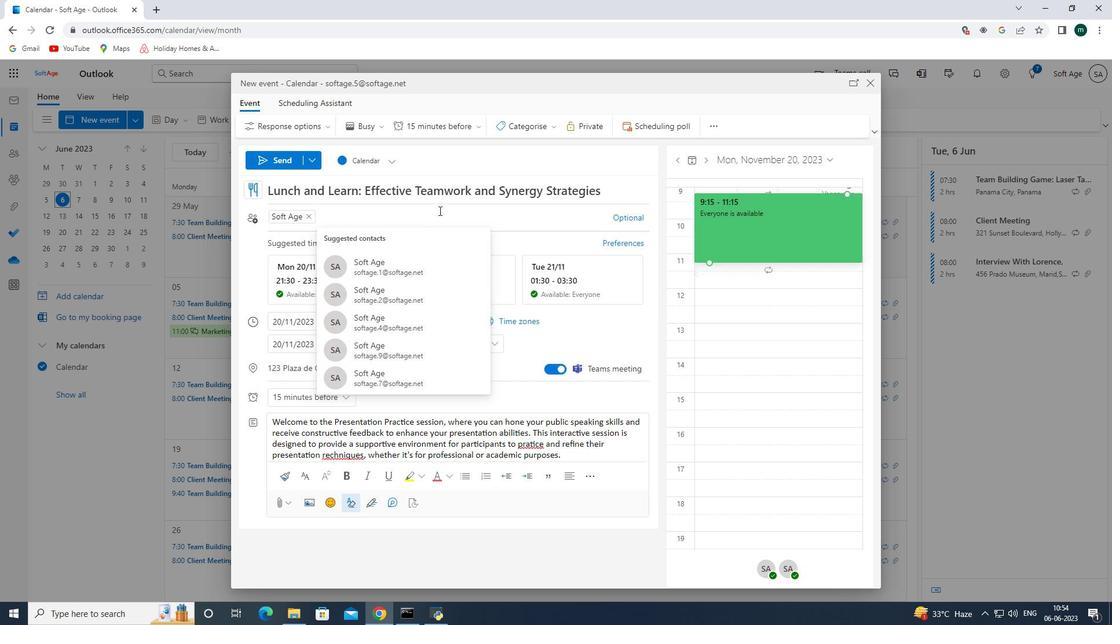 
Action: Key pressed <Key.shift>softage.<Key.shift><Key.shift><Key.shift><Key.shift><Key.shift><Key.shift><Key.shift><Key.shift><Key.shift><Key.shift><Key.shift><Key.shift><Key.shift><Key.shift><Key.shift><Key.shift><Key.shift><Key.shift><Key.shift><Key.shift><Key.shift><Key.shift><Key.shift><Key.shift><Key.shift><Key.shift><Key.shift><Key.shift><Key.shift><Key.shift><Key.shift><Key.shift><Key.shift><Key.shift><Key.shift><Key.shift><Key.shift><Key.shift>10<Key.shift><Key.shift><Key.shift><Key.shift><Key.shift><Key.shift><Key.shift><Key.shift><Key.shift><Key.shift><Key.shift><Key.shift><Key.shift><Key.shift><Key.shift><Key.shift><Key.shift><Key.shift><Key.shift><Key.shift><Key.shift>@
Screenshot: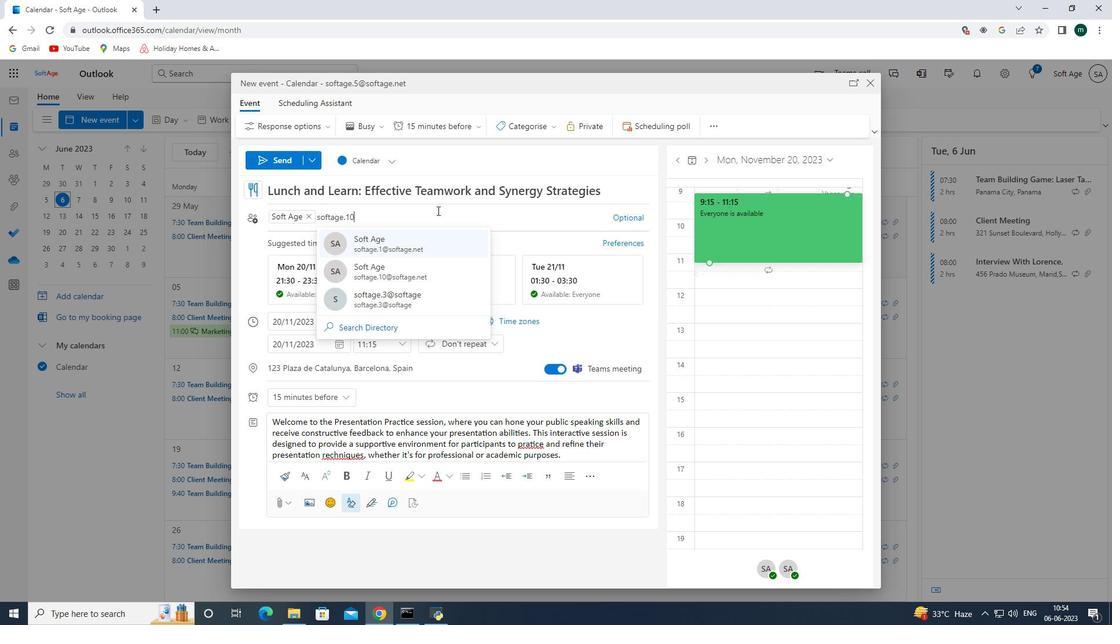 
Action: Mouse moved to (402, 273)
Screenshot: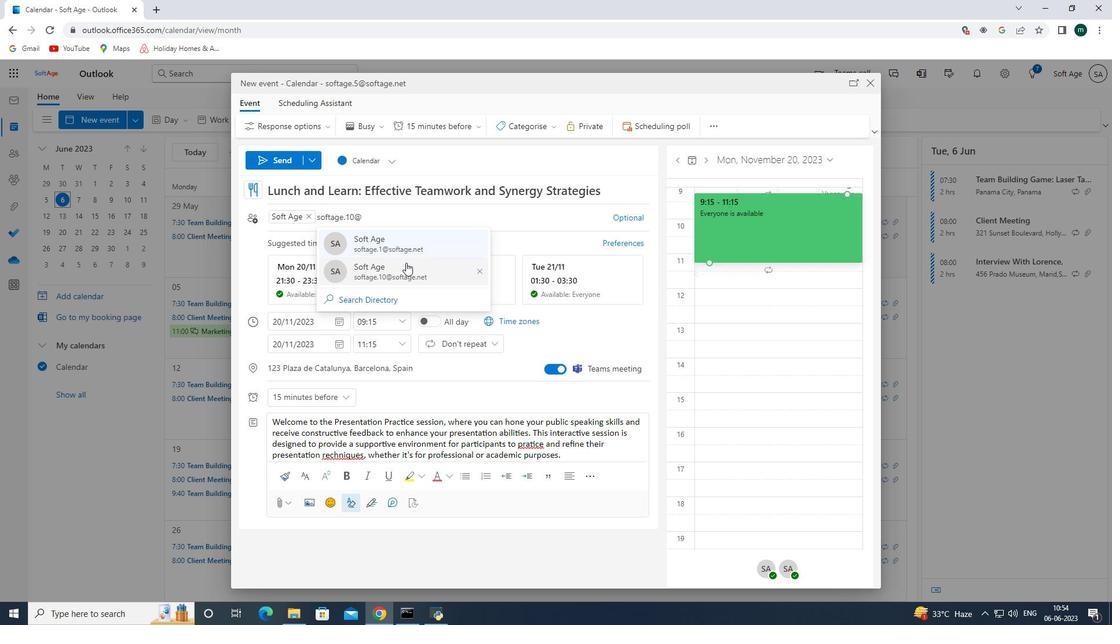 
Action: Mouse pressed left at (402, 273)
Screenshot: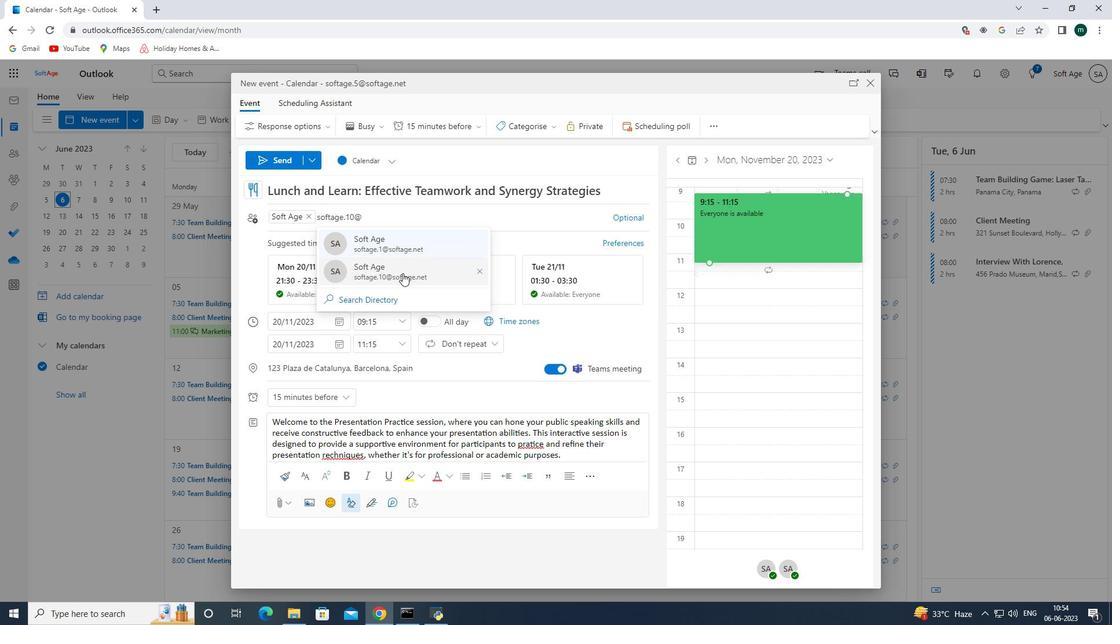 
Action: Mouse moved to (319, 396)
Screenshot: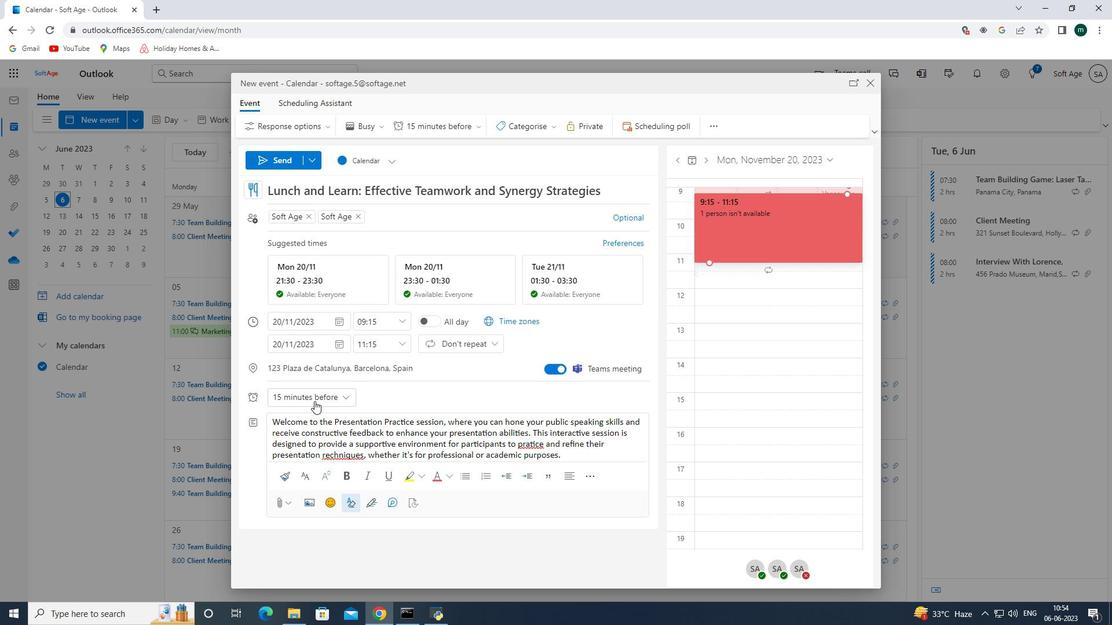 
Action: Mouse pressed left at (319, 396)
Screenshot: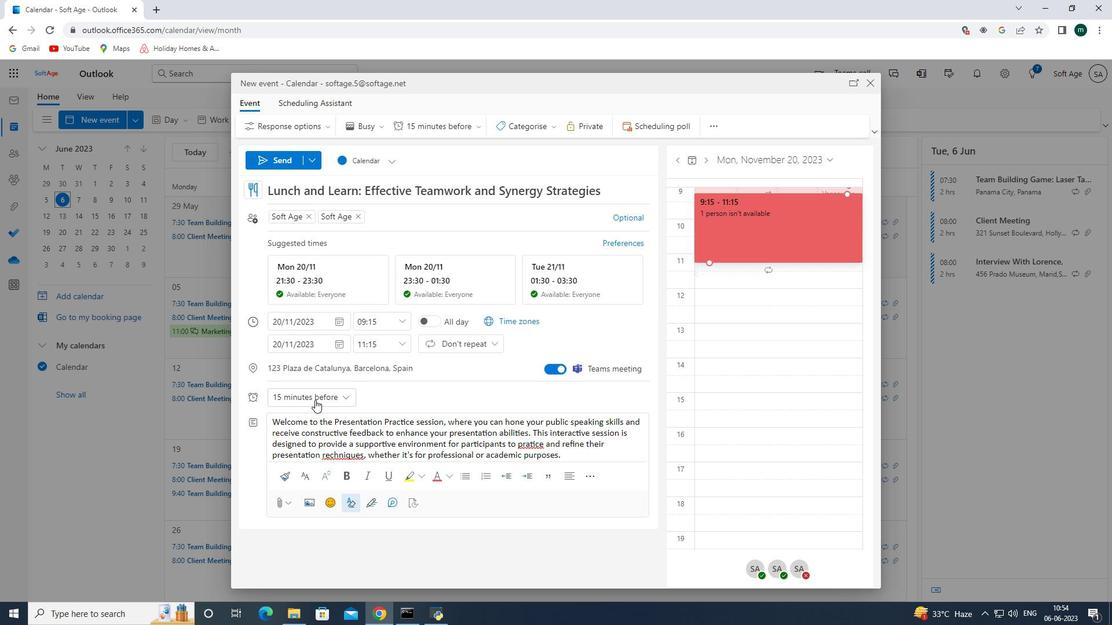 
Action: Mouse moved to (335, 315)
Screenshot: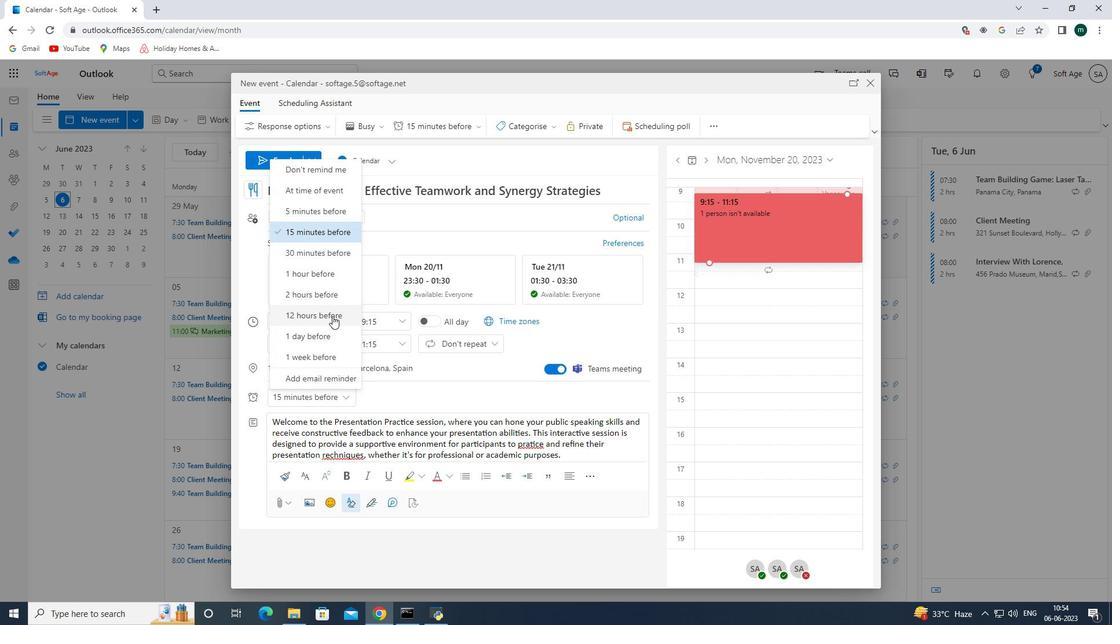 
Action: Mouse pressed left at (335, 315)
Screenshot: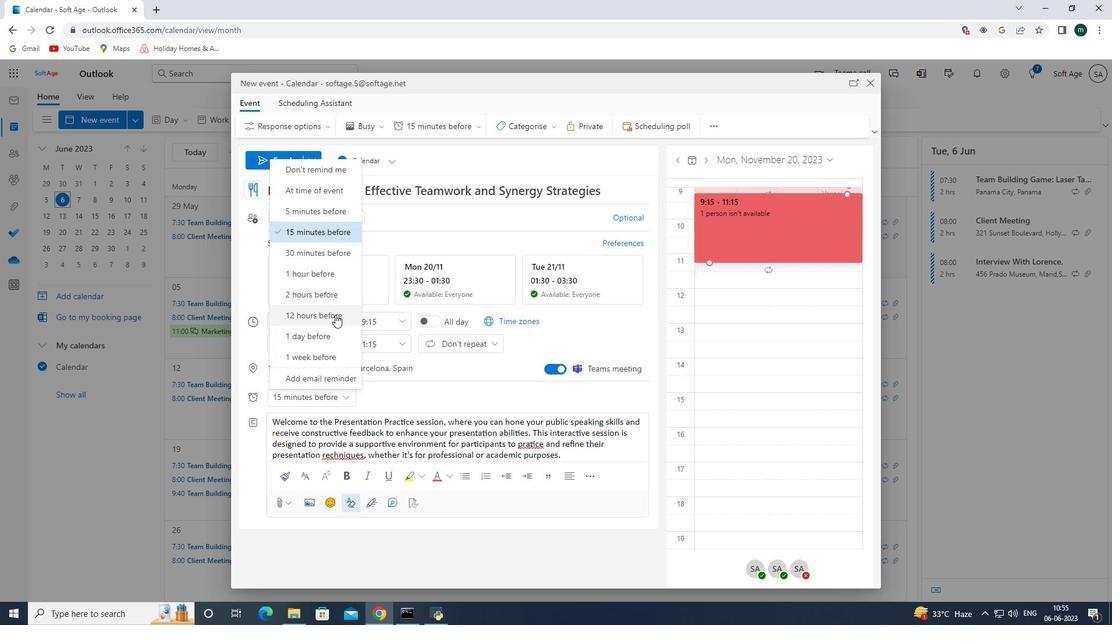 
Action: Mouse moved to (290, 160)
Screenshot: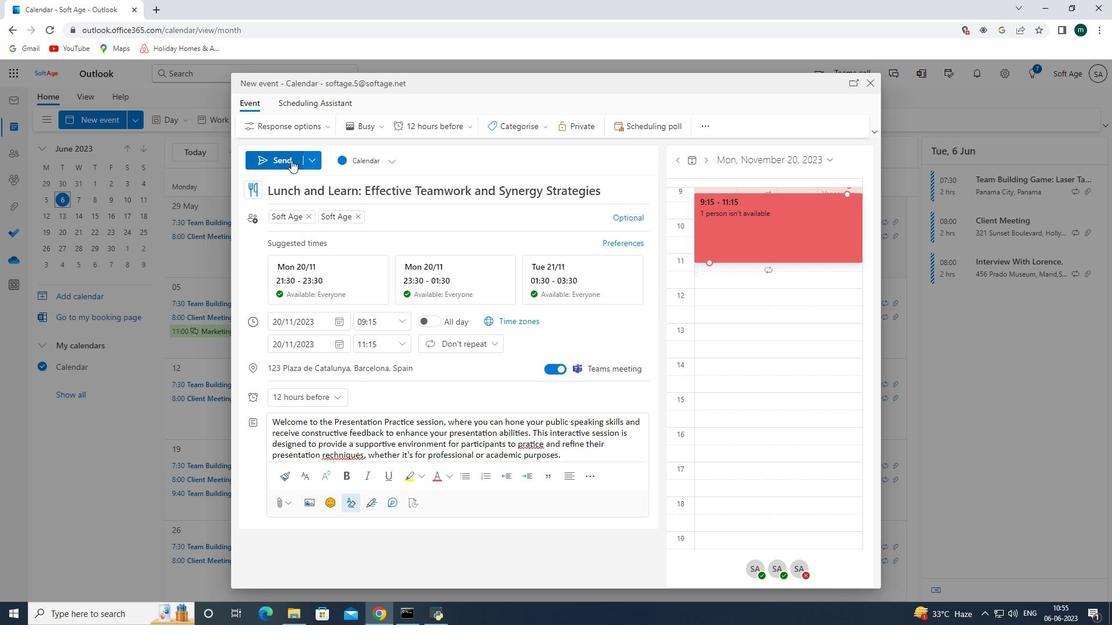 
Action: Mouse pressed left at (290, 160)
Screenshot: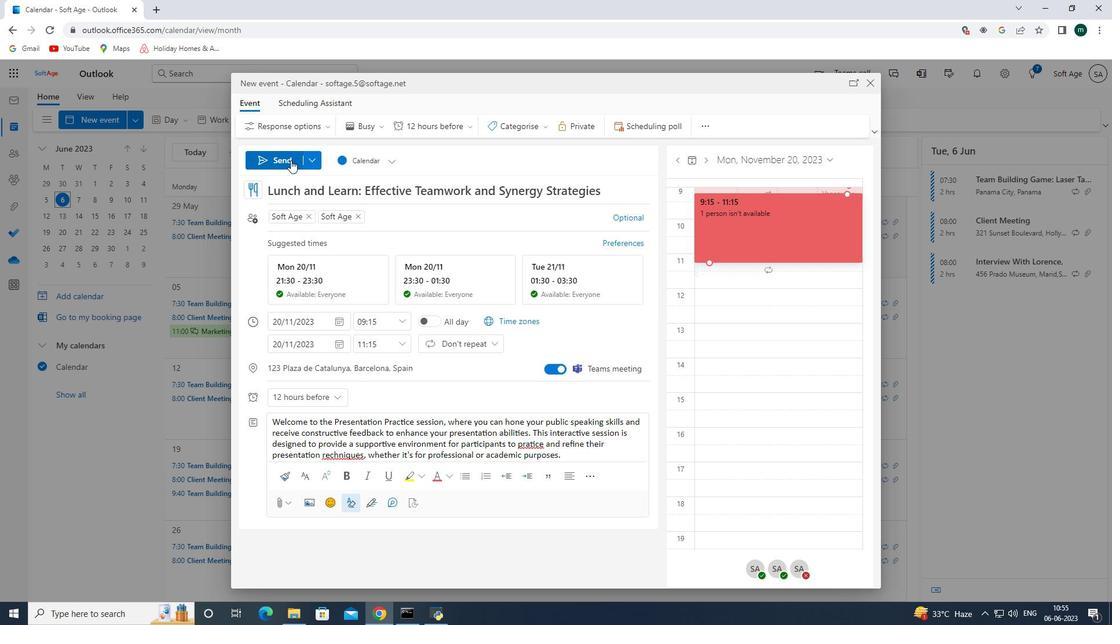 
Action: Mouse moved to (374, 308)
Screenshot: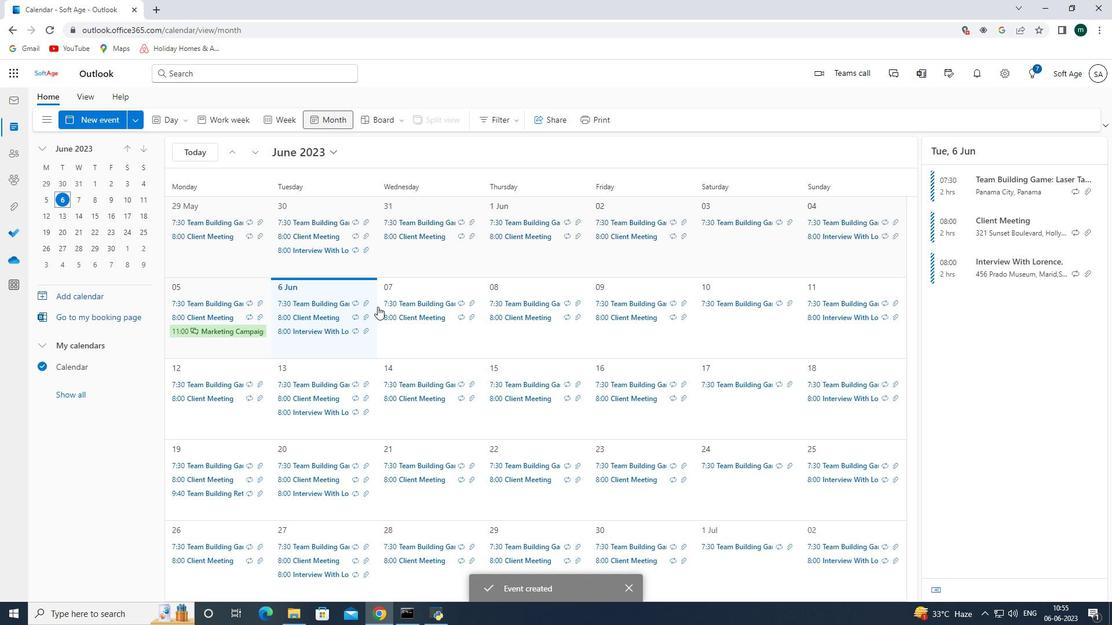 
